 Task: Search one way flight ticket for 5 adults, 2 children, 1 infant in seat and 2 infants on lap in economy from Punta Gorda: Punta Gorda Airport to Rockford: Chicago Rockford International Airport(was Northwest Chicagoland Regional Airport At Rockford) on 5-1-2023. Choice of flights is Singapure airlines. Number of bags: 2 checked bags. Price is upto 35000. Outbound departure time preference is 16:00.
Action: Mouse moved to (226, 189)
Screenshot: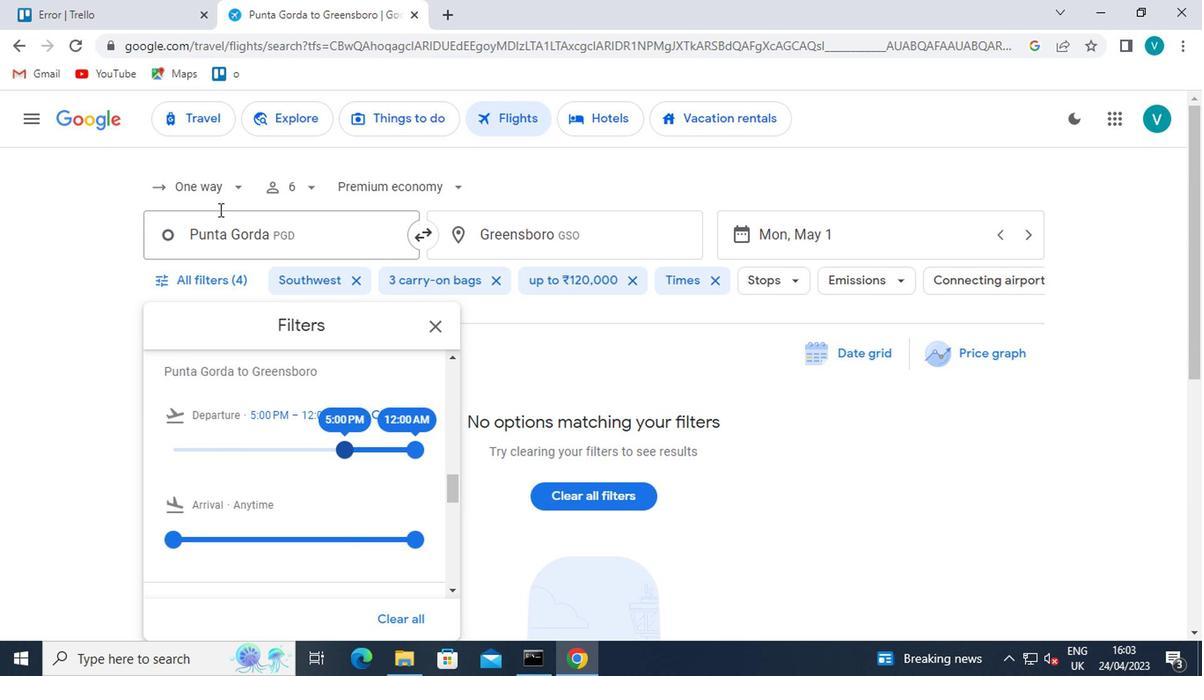 
Action: Mouse pressed left at (226, 189)
Screenshot: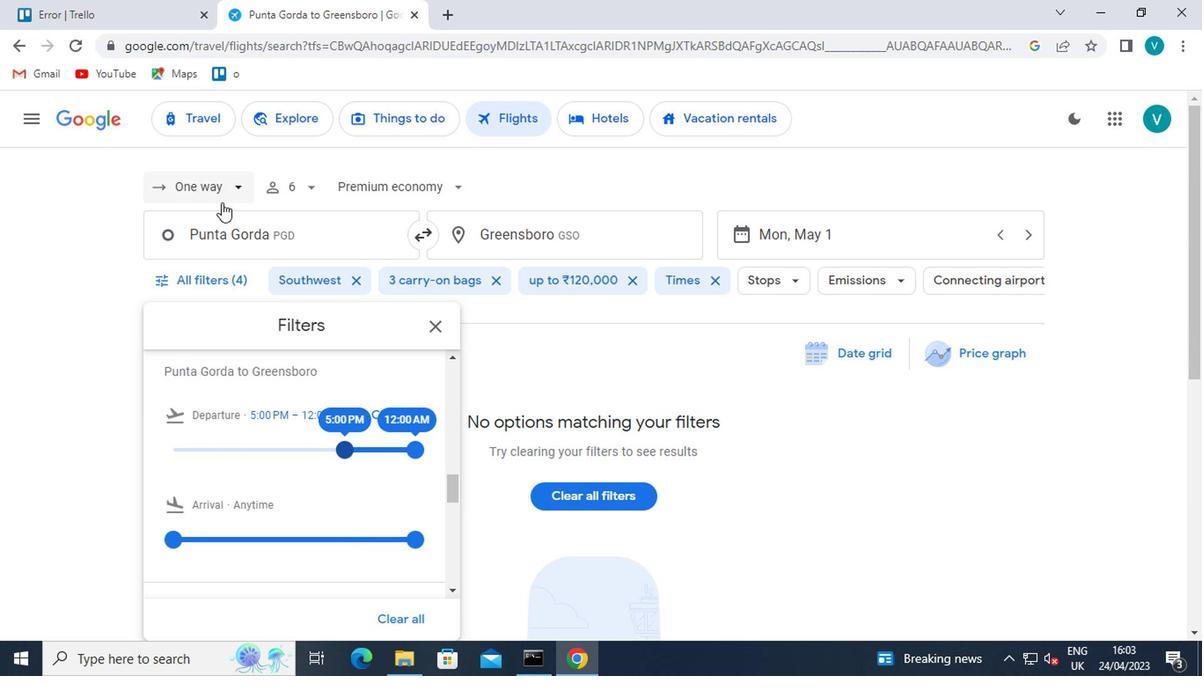 
Action: Mouse moved to (237, 279)
Screenshot: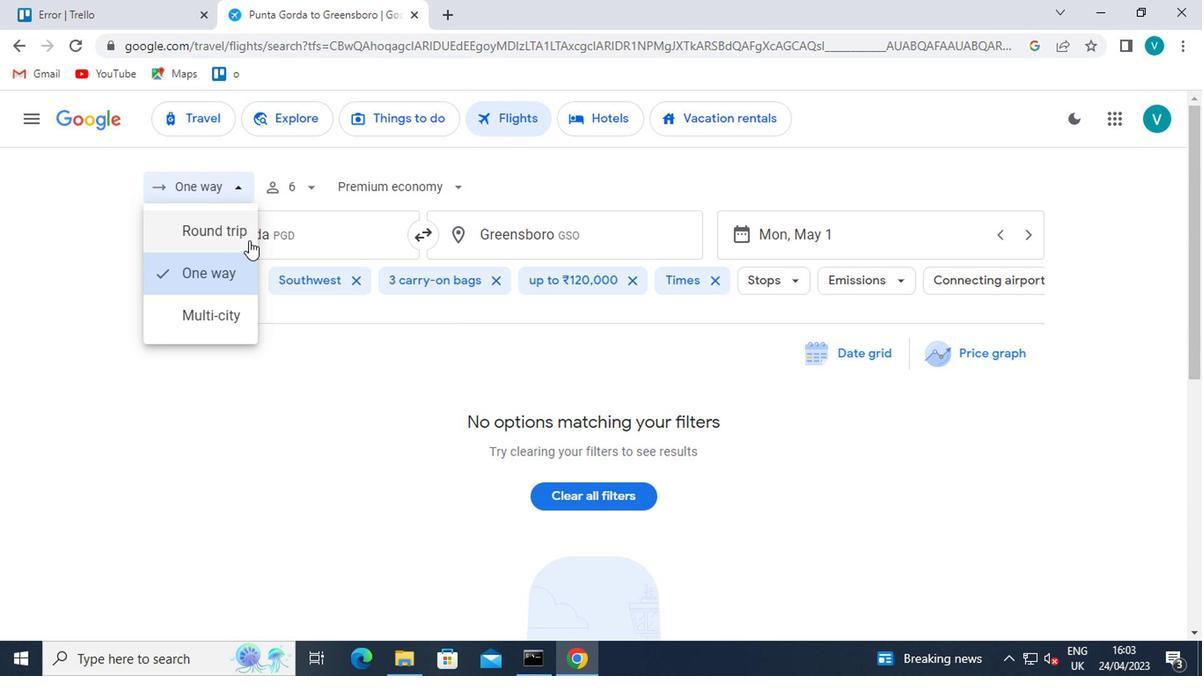 
Action: Mouse pressed left at (237, 279)
Screenshot: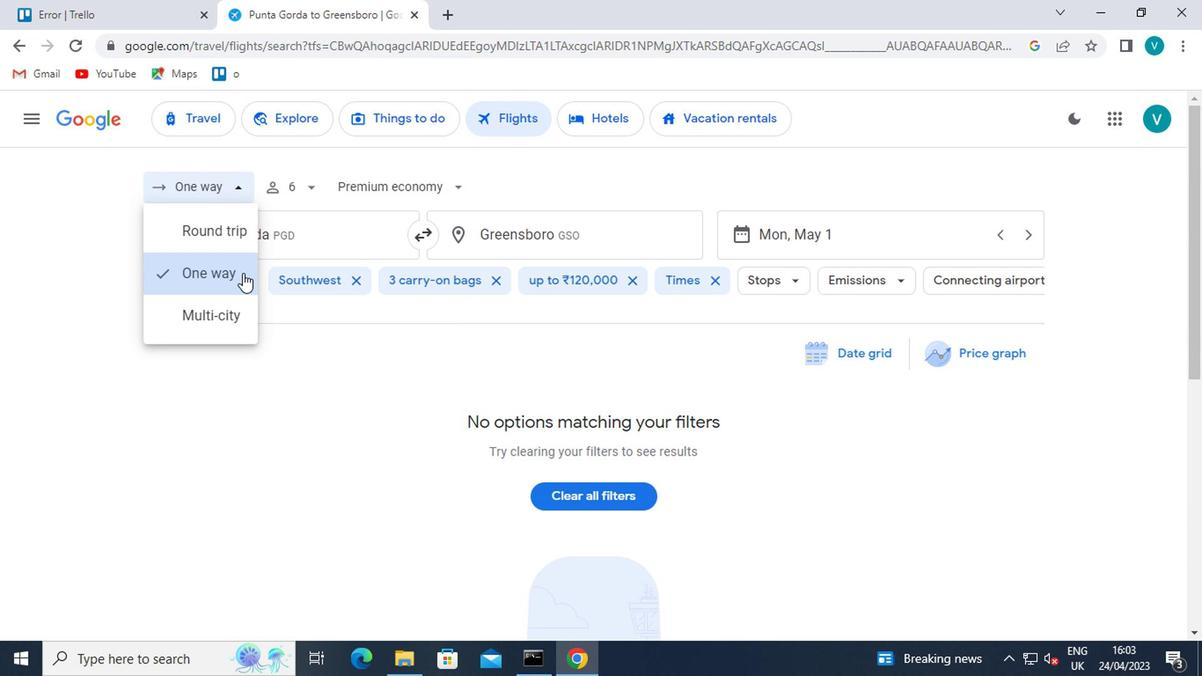 
Action: Mouse moved to (294, 181)
Screenshot: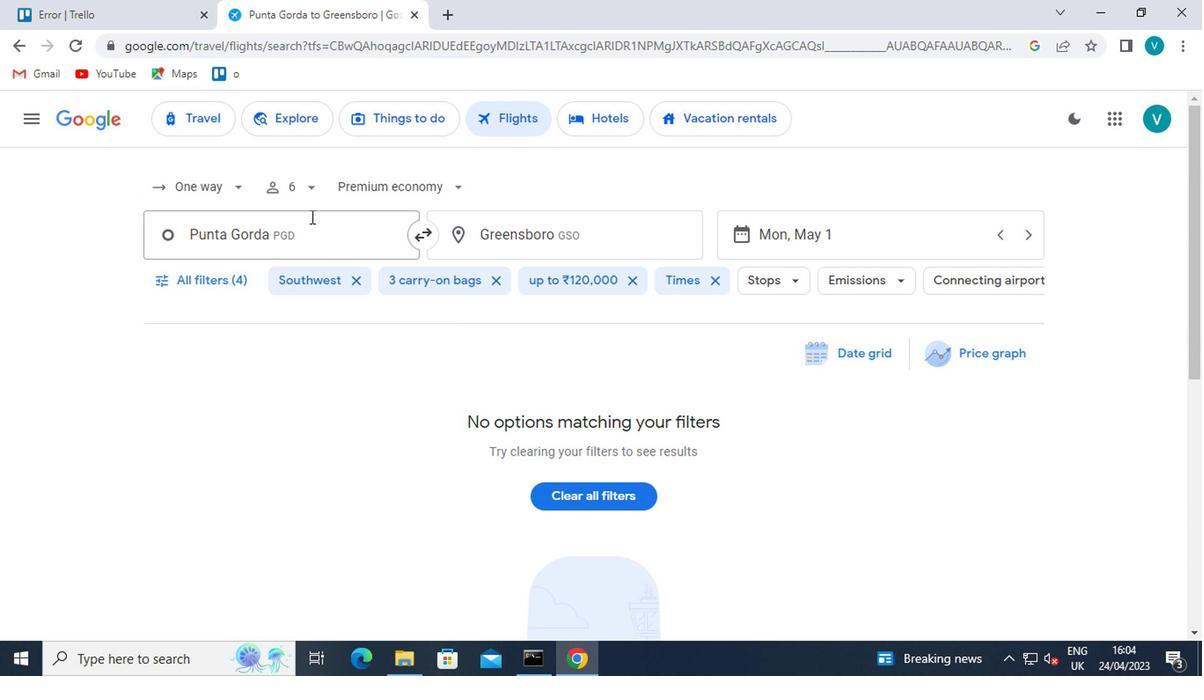
Action: Mouse pressed left at (294, 181)
Screenshot: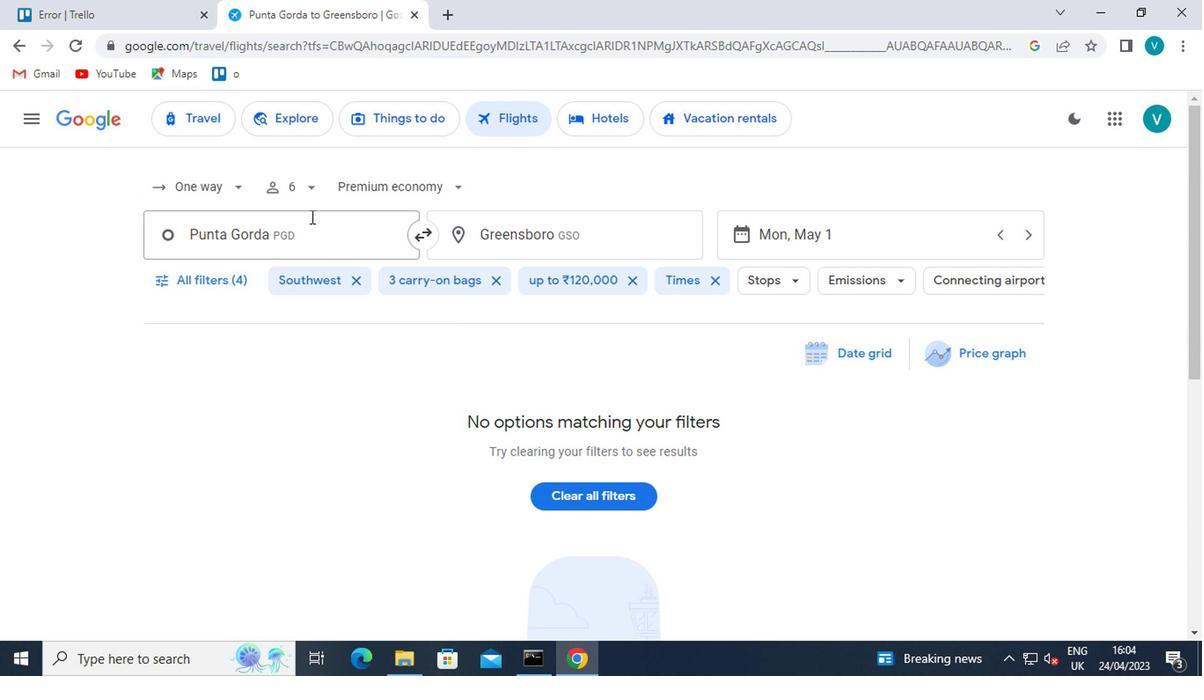 
Action: Mouse moved to (433, 229)
Screenshot: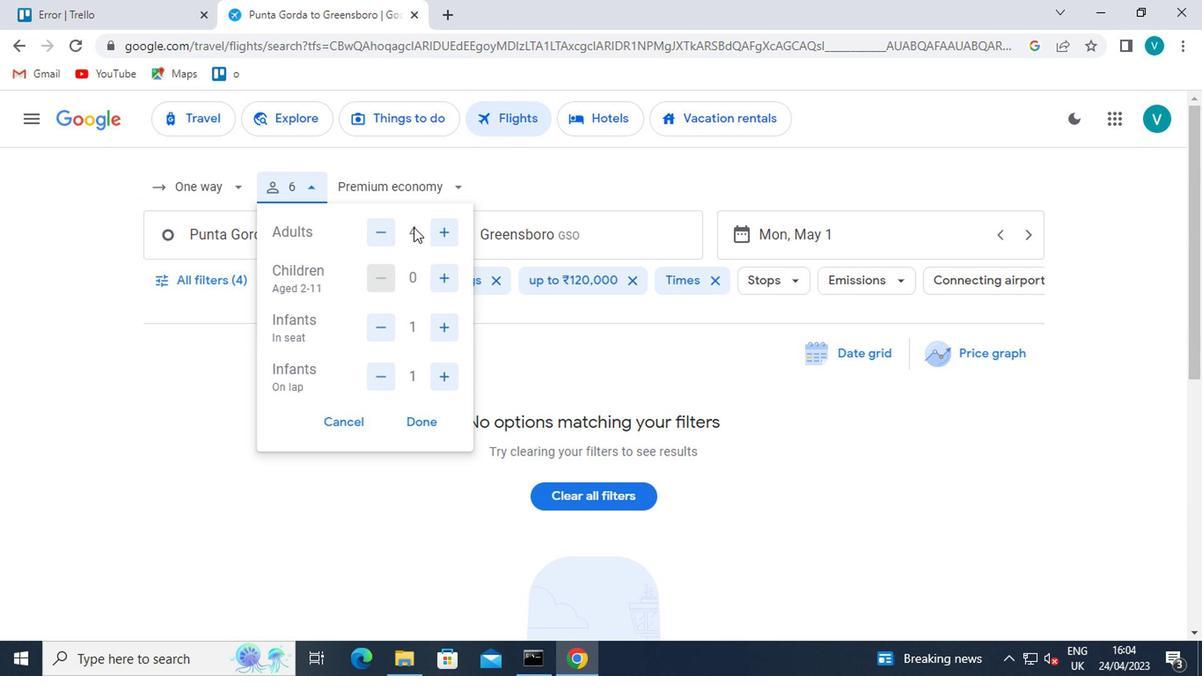 
Action: Mouse pressed left at (433, 229)
Screenshot: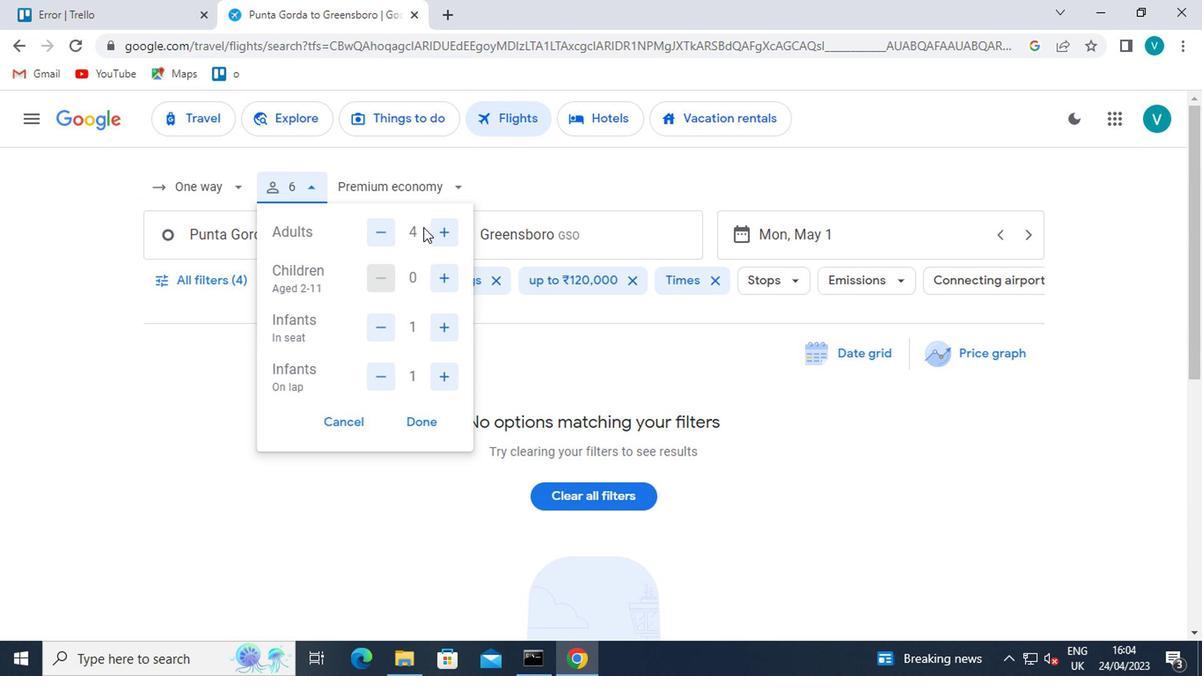 
Action: Mouse moved to (436, 276)
Screenshot: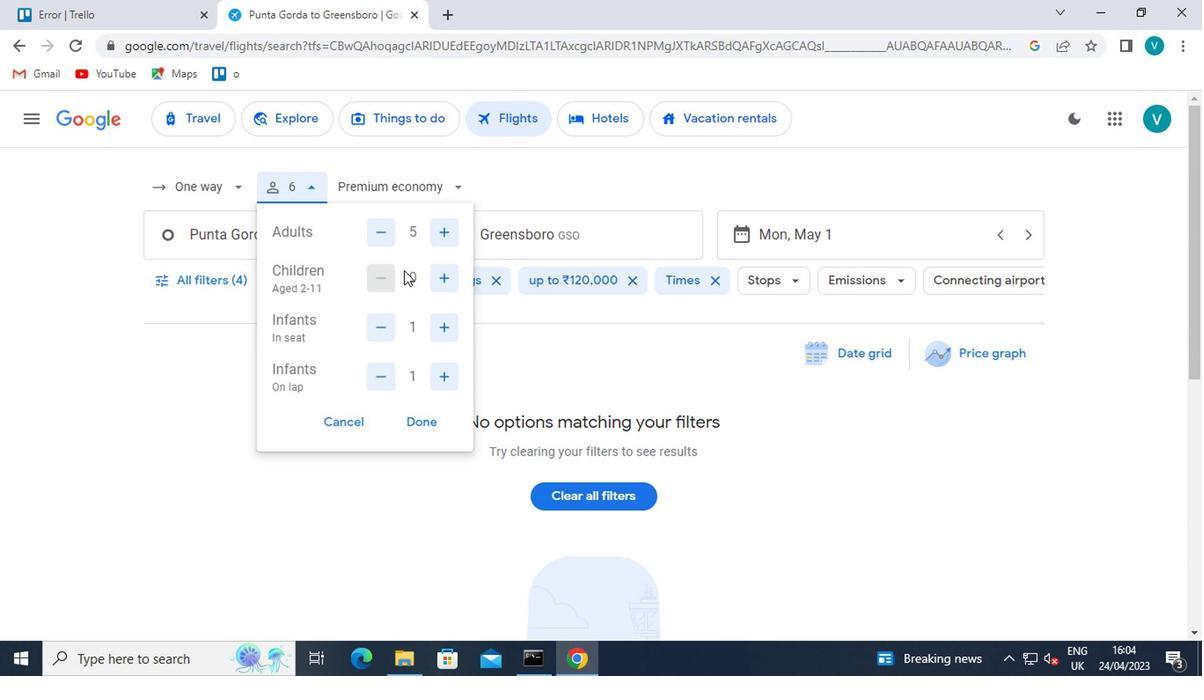 
Action: Mouse pressed left at (436, 276)
Screenshot: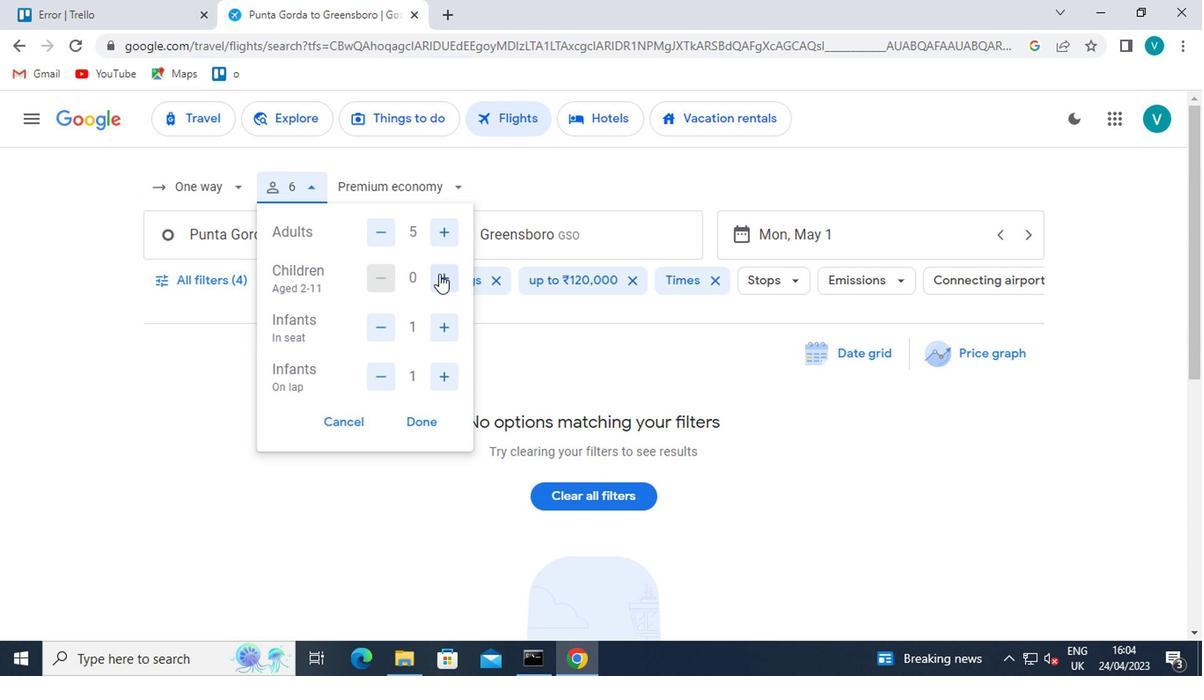 
Action: Mouse moved to (437, 276)
Screenshot: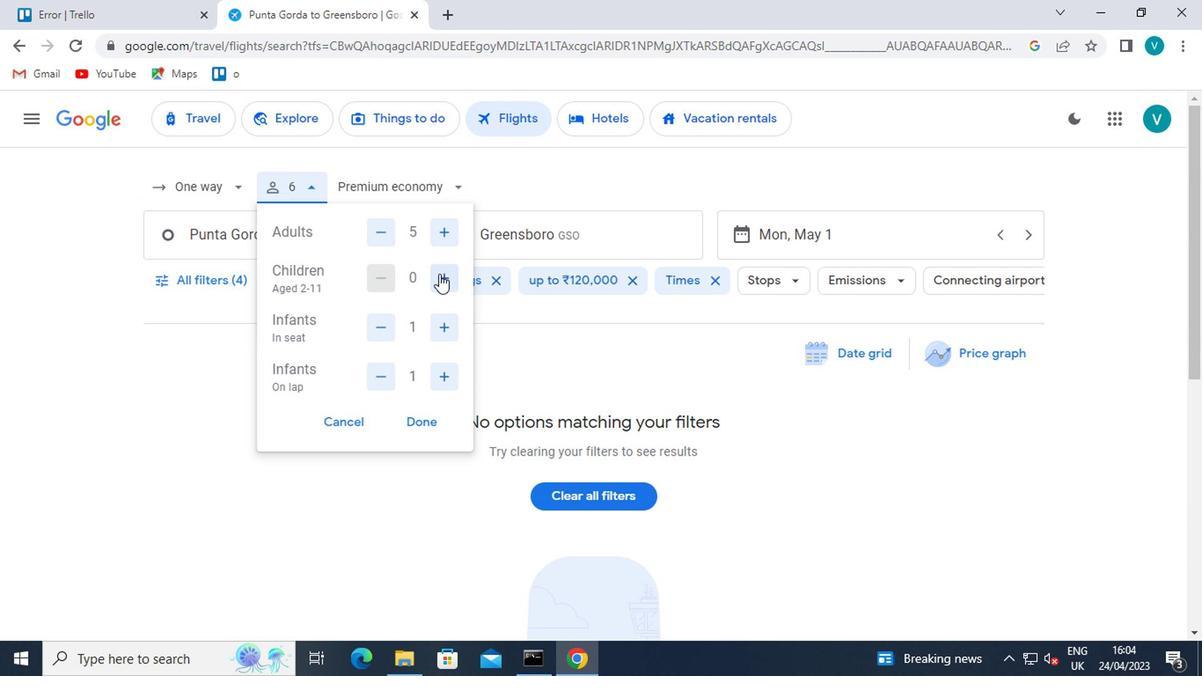 
Action: Mouse pressed left at (437, 276)
Screenshot: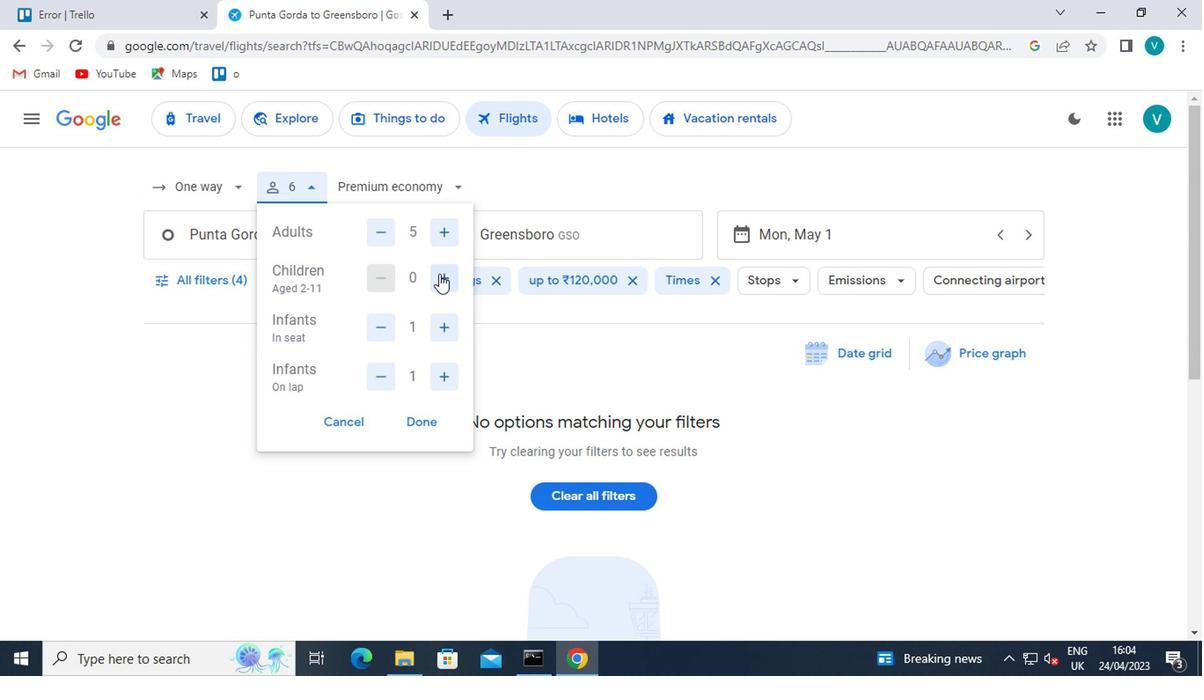 
Action: Mouse moved to (452, 379)
Screenshot: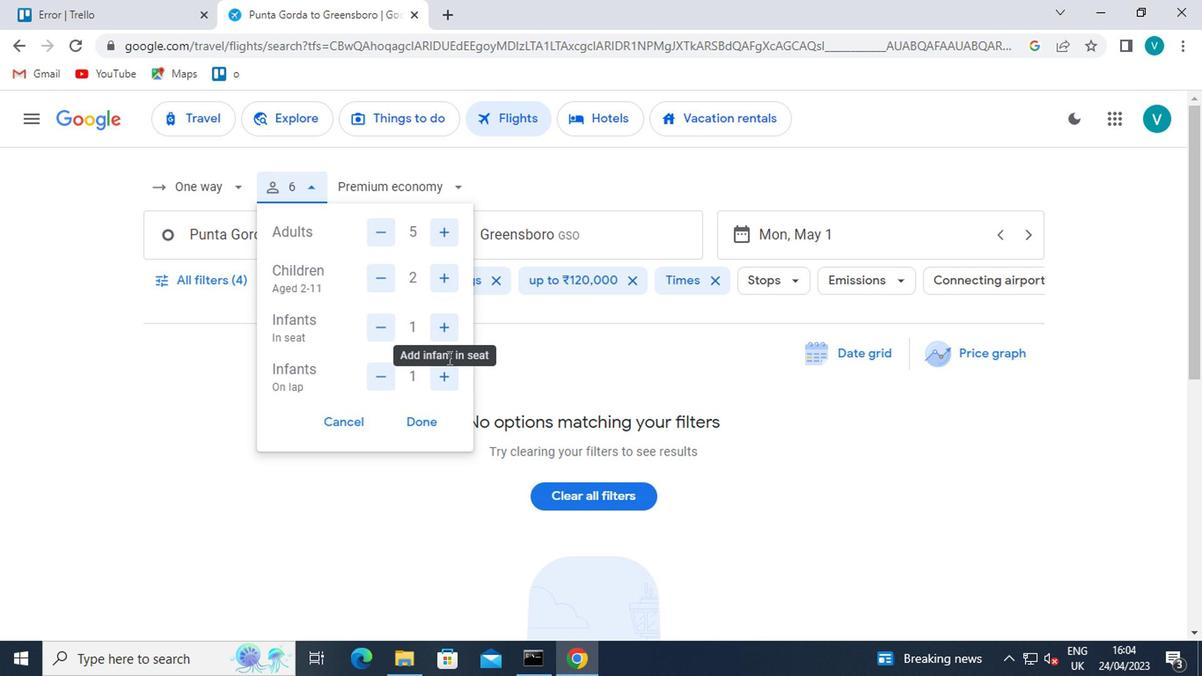 
Action: Mouse pressed left at (452, 379)
Screenshot: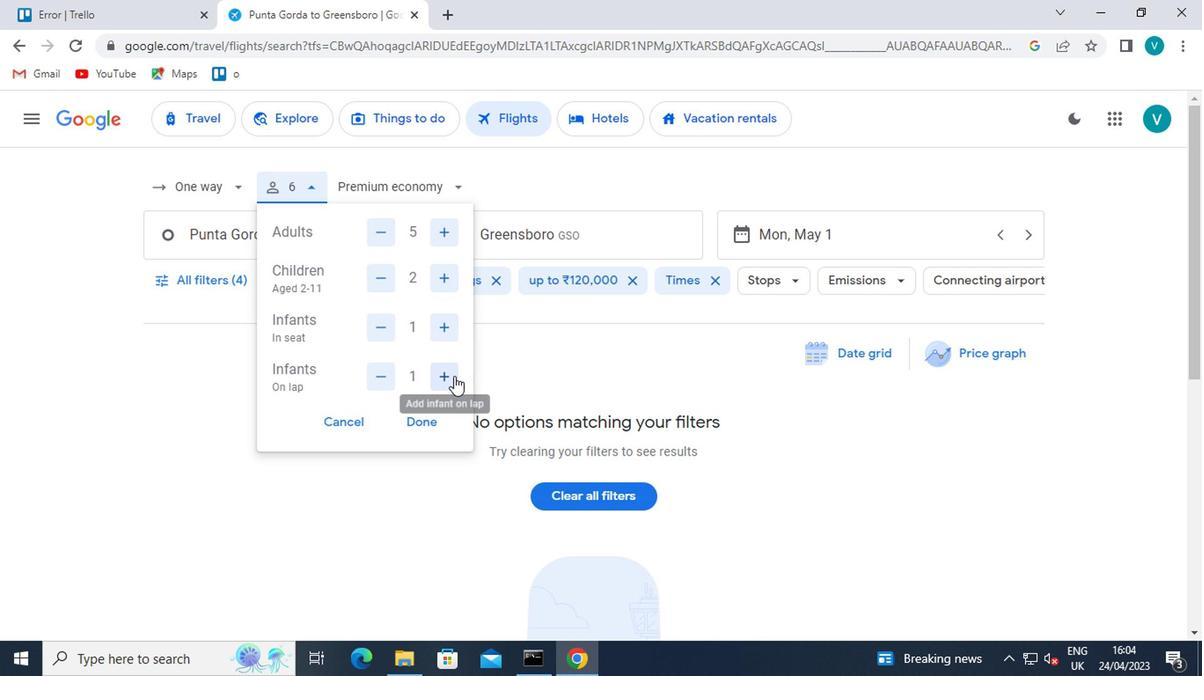 
Action: Mouse moved to (427, 186)
Screenshot: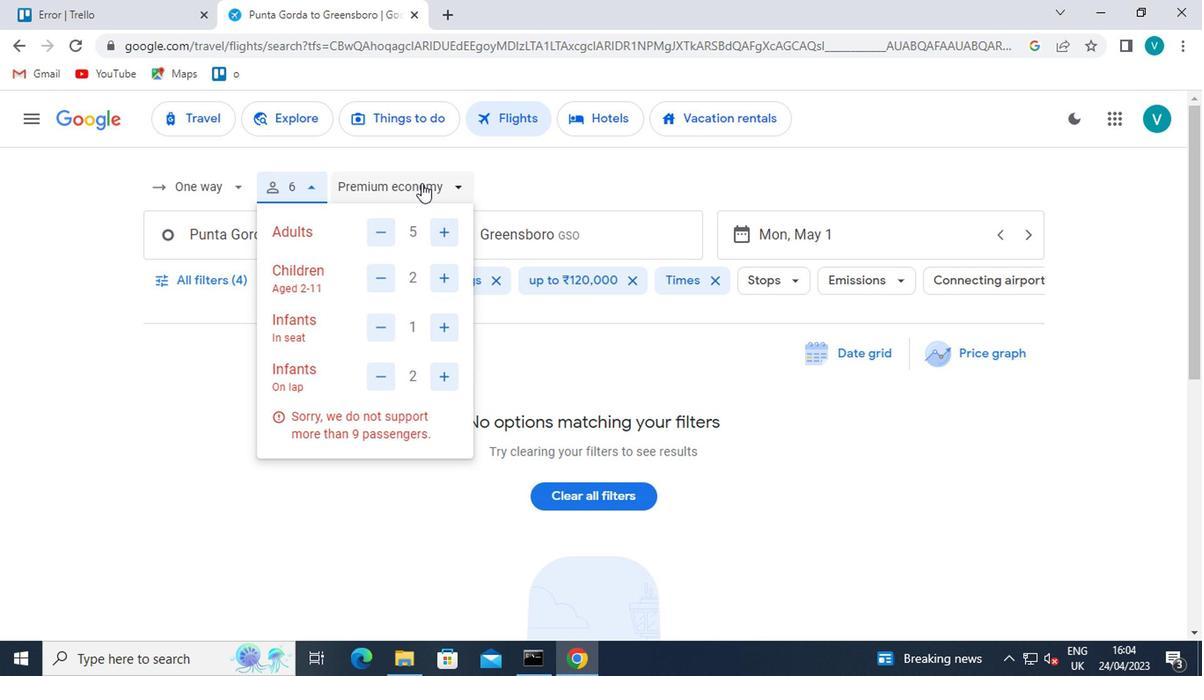
Action: Mouse pressed left at (427, 186)
Screenshot: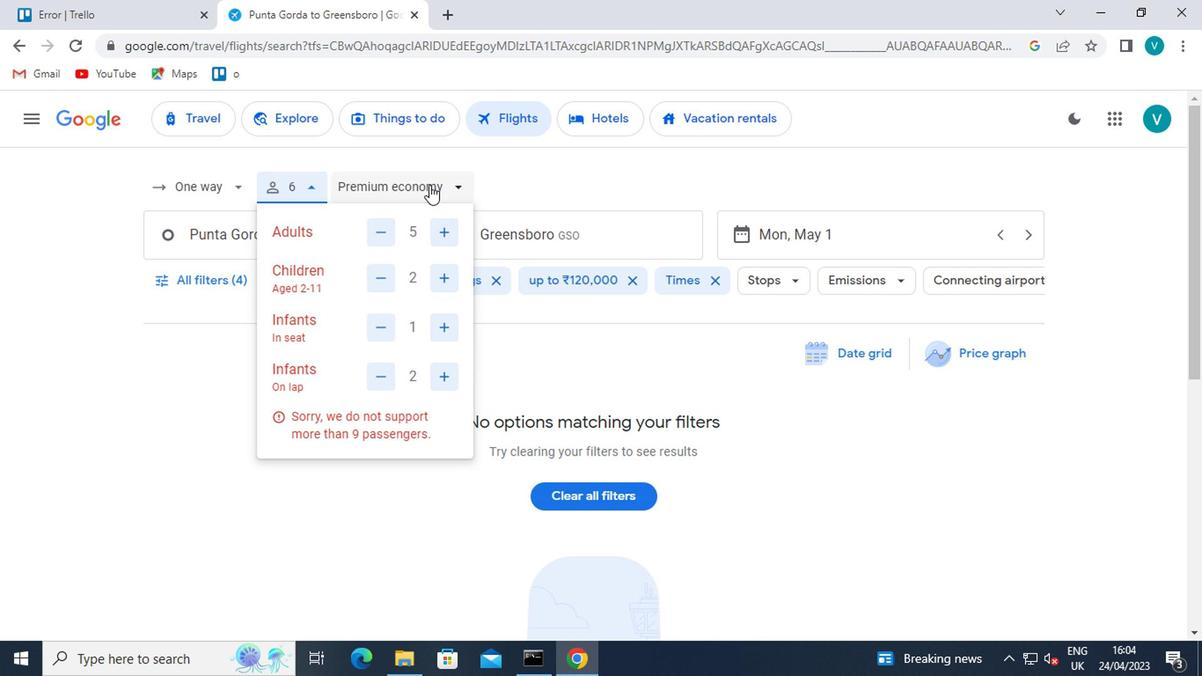 
Action: Mouse moved to (428, 231)
Screenshot: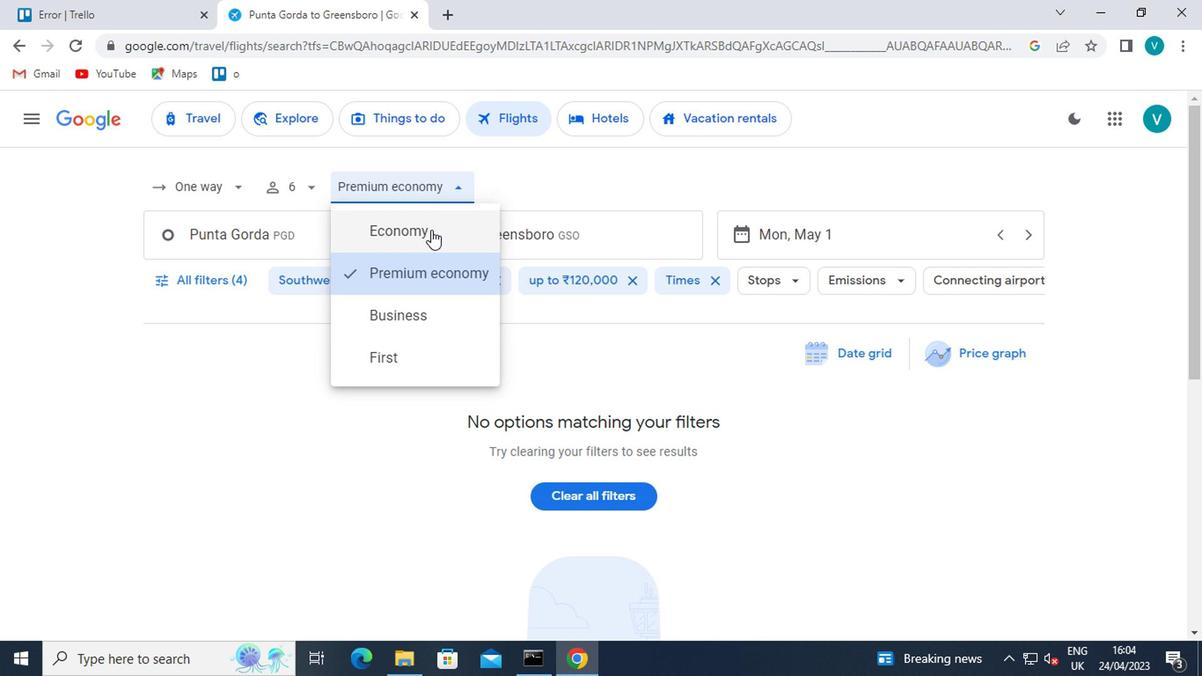 
Action: Mouse pressed left at (428, 231)
Screenshot: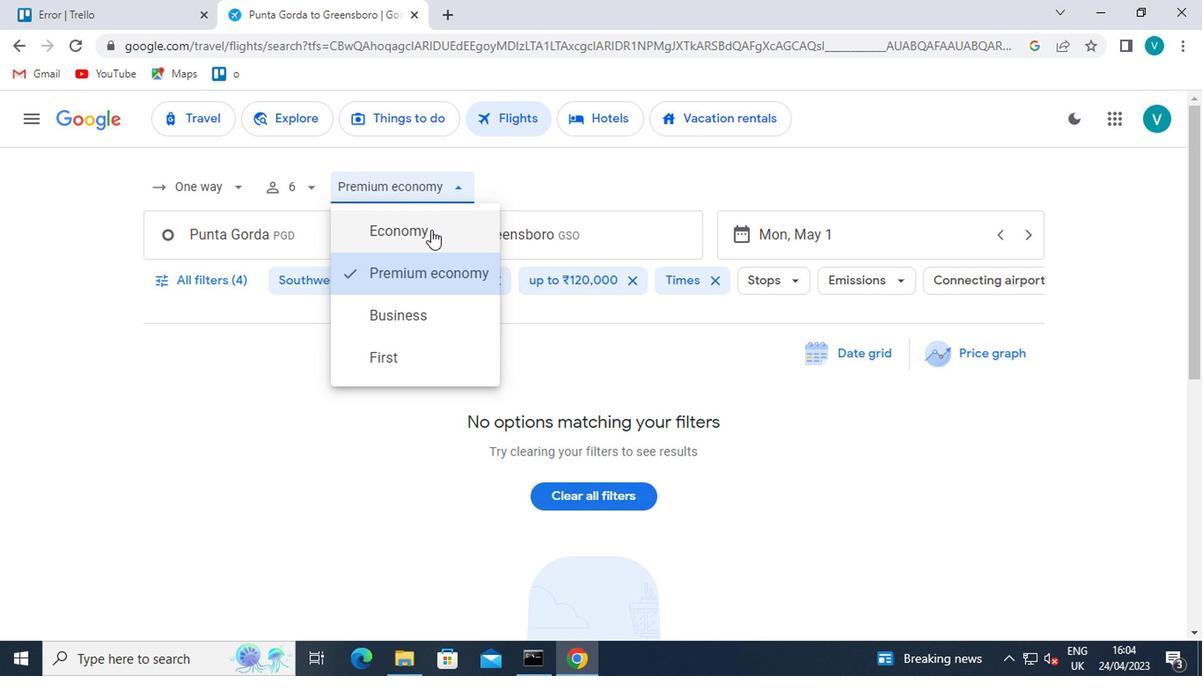
Action: Mouse moved to (328, 249)
Screenshot: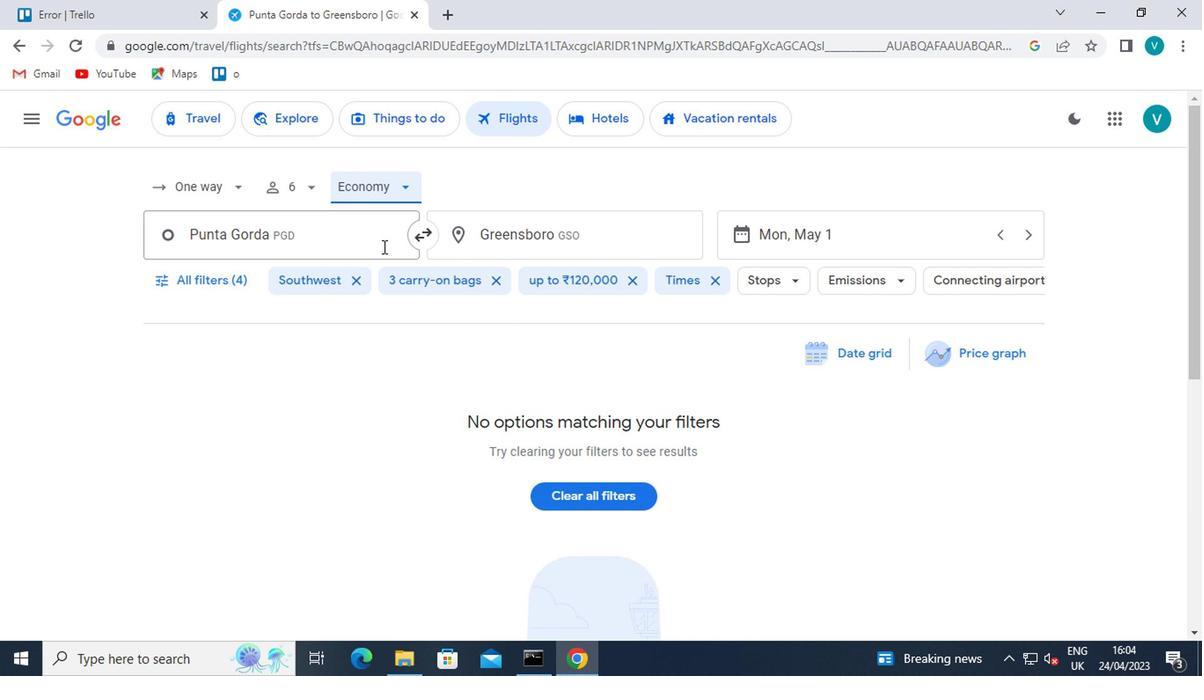 
Action: Mouse pressed left at (328, 249)
Screenshot: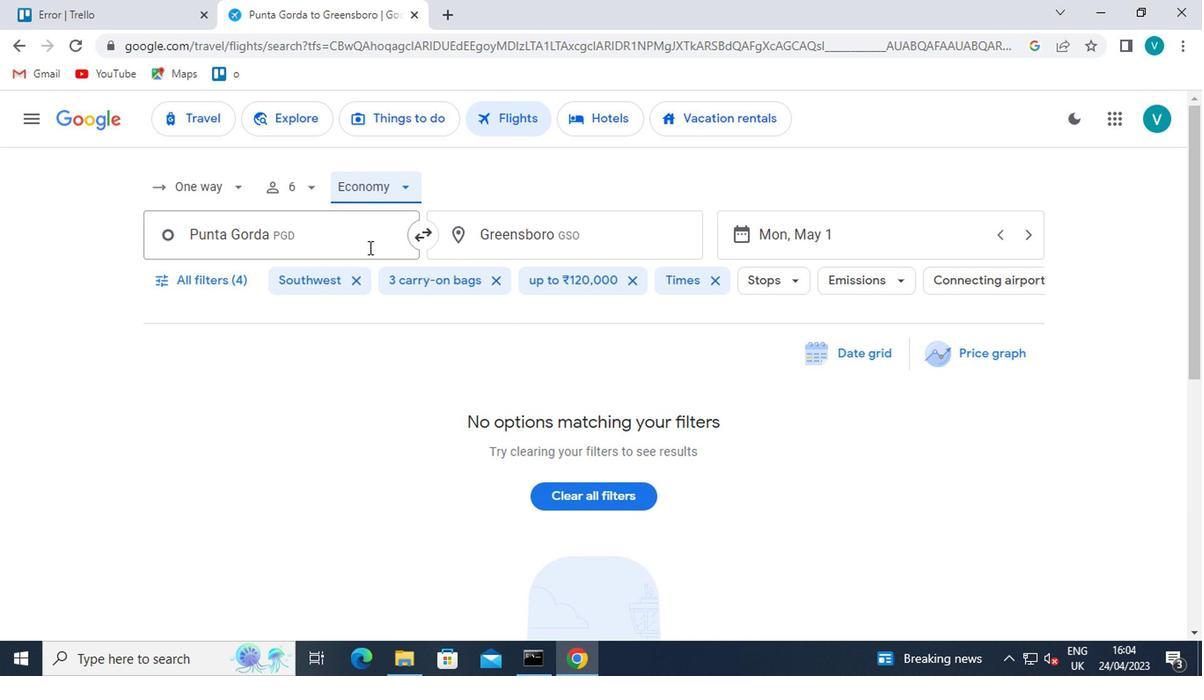 
Action: Mouse moved to (314, 376)
Screenshot: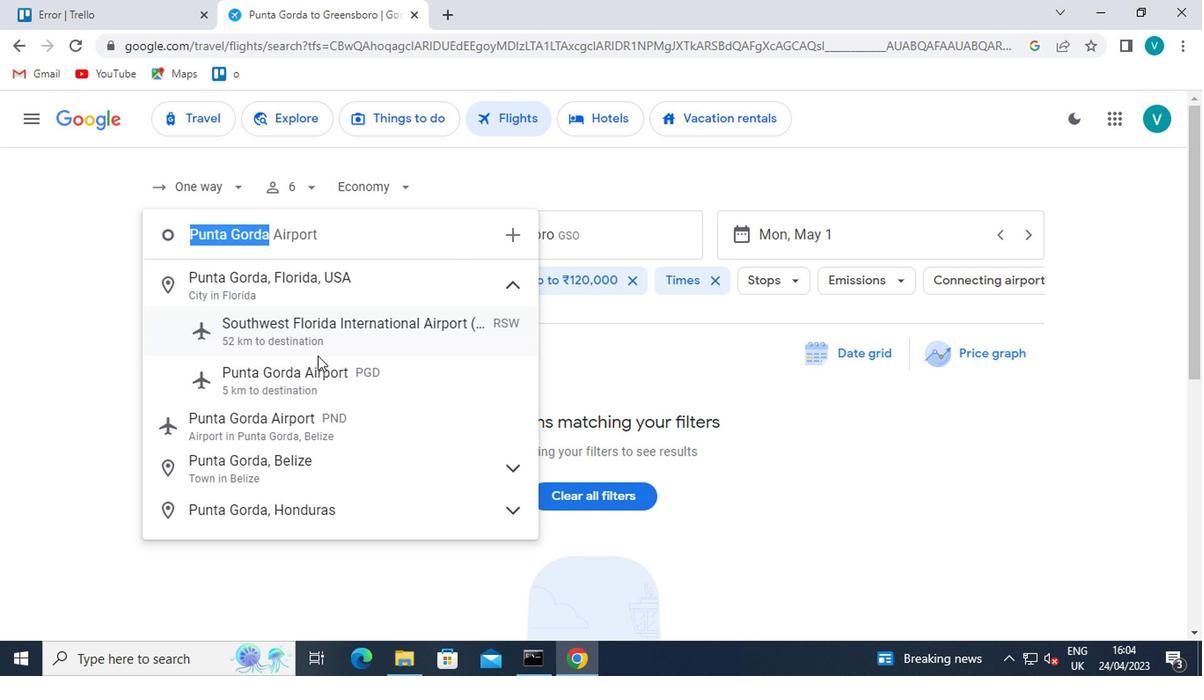 
Action: Mouse pressed left at (314, 376)
Screenshot: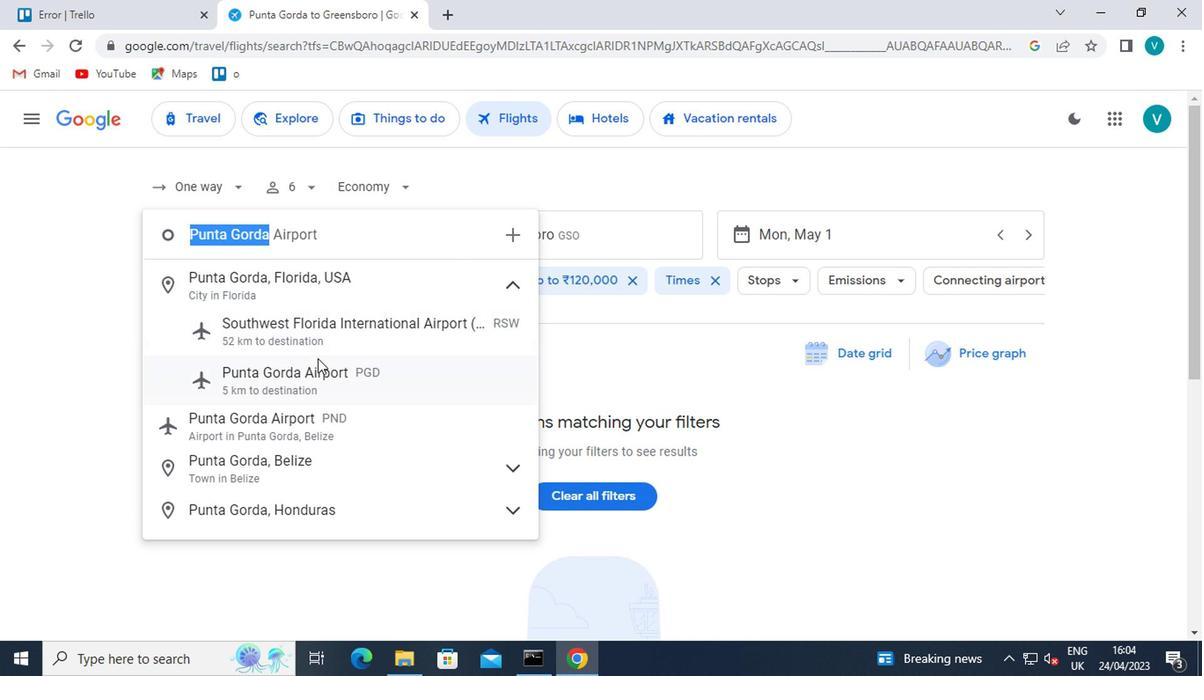 
Action: Mouse moved to (610, 245)
Screenshot: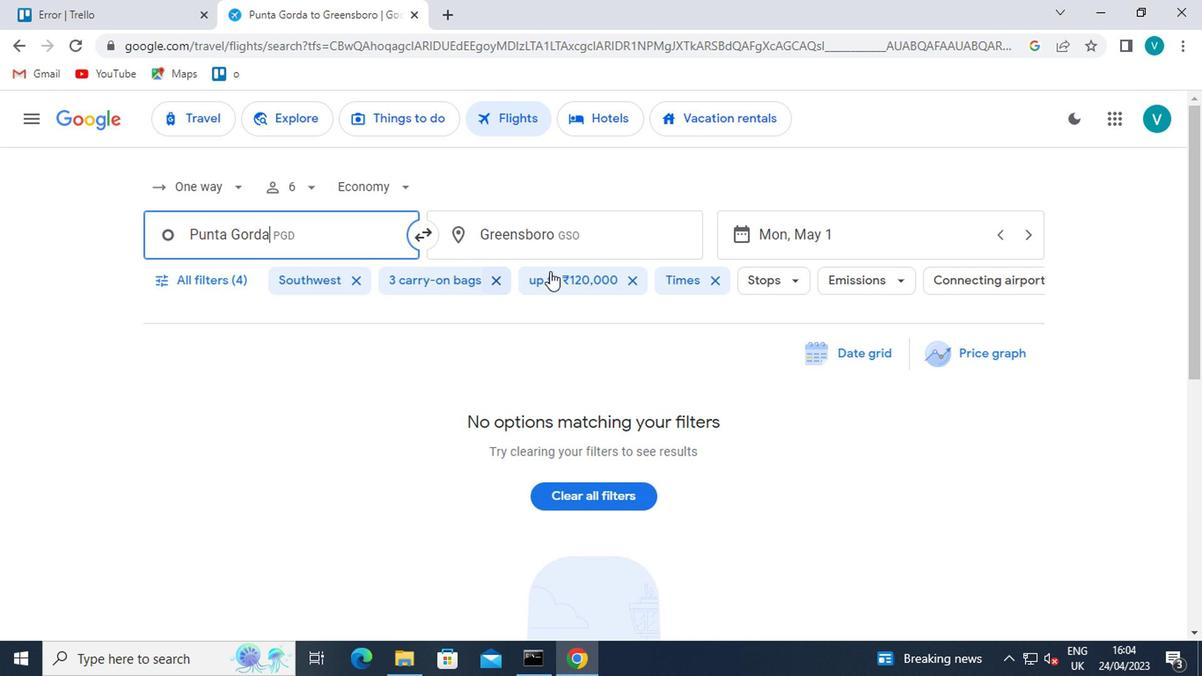 
Action: Mouse pressed left at (610, 245)
Screenshot: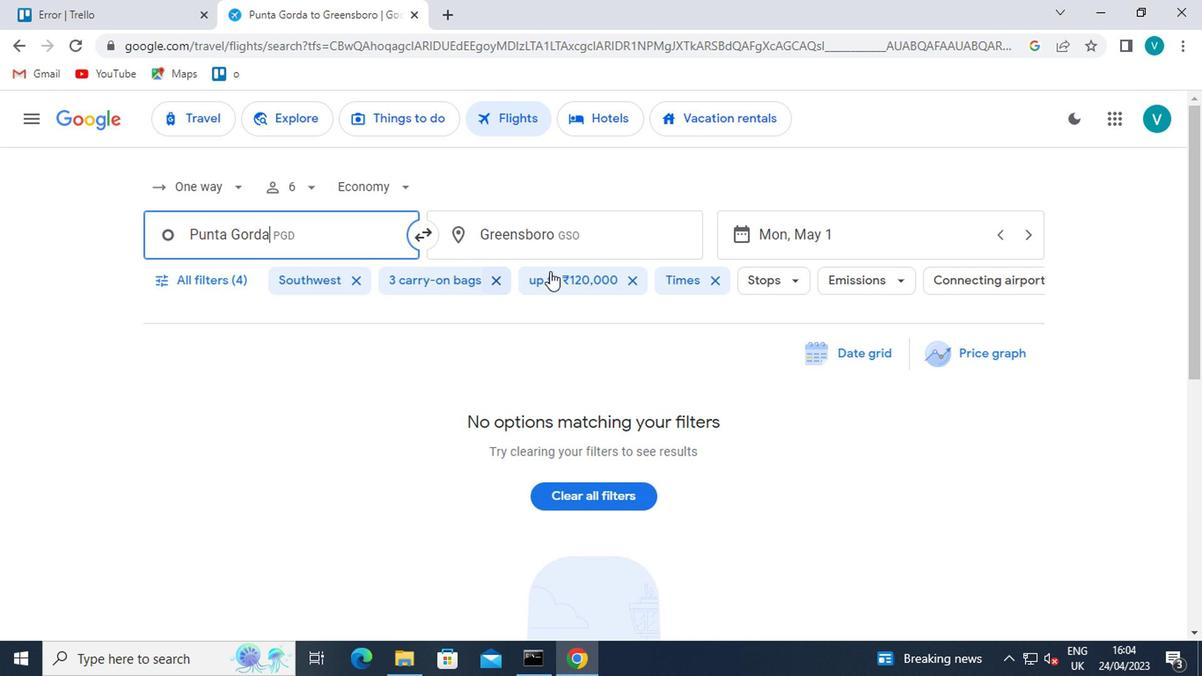 
Action: Mouse moved to (494, 174)
Screenshot: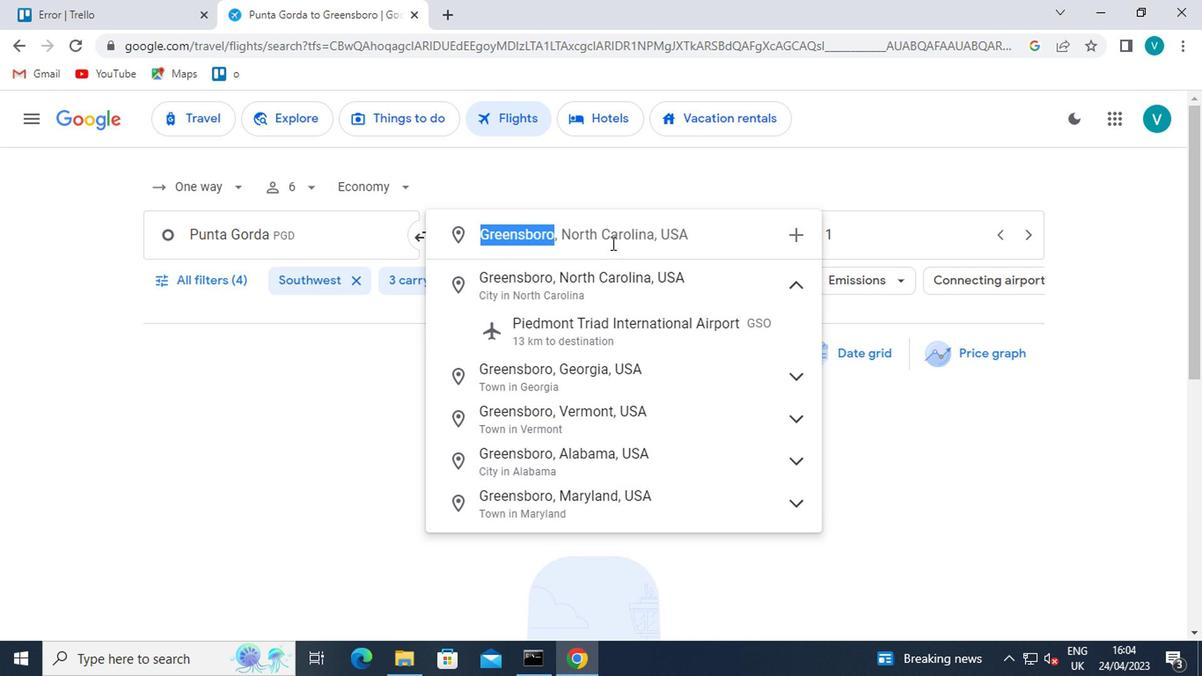 
Action: Key pressed <Key.shift>RO
Screenshot: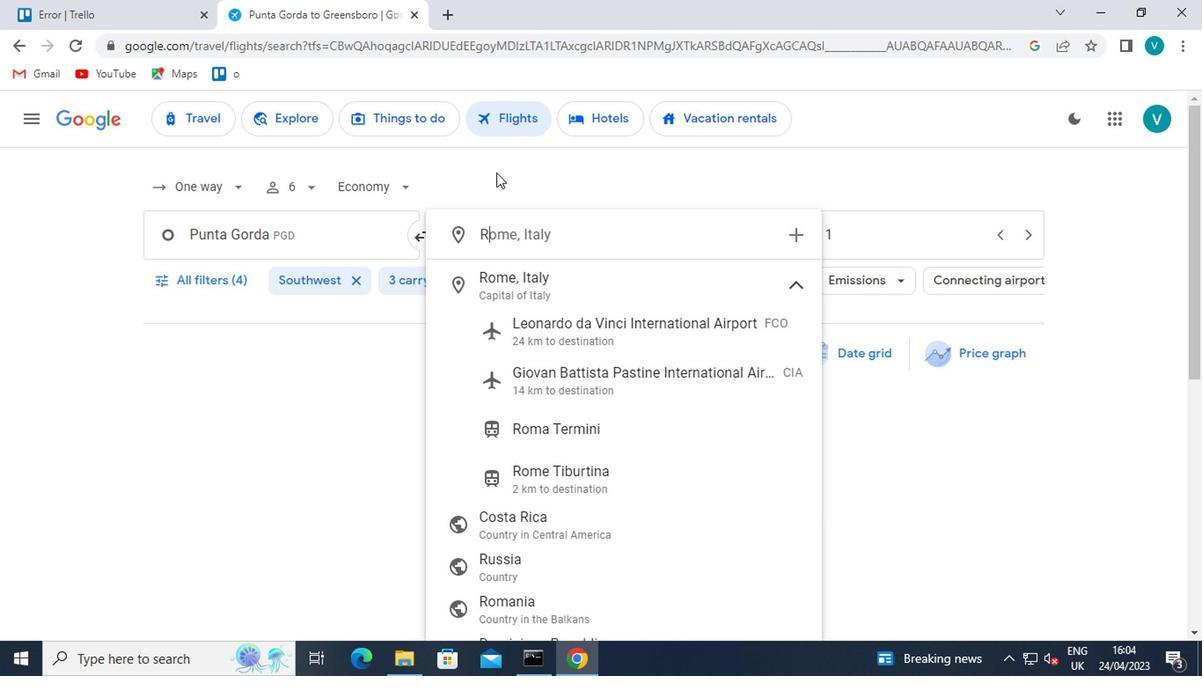
Action: Mouse moved to (493, 174)
Screenshot: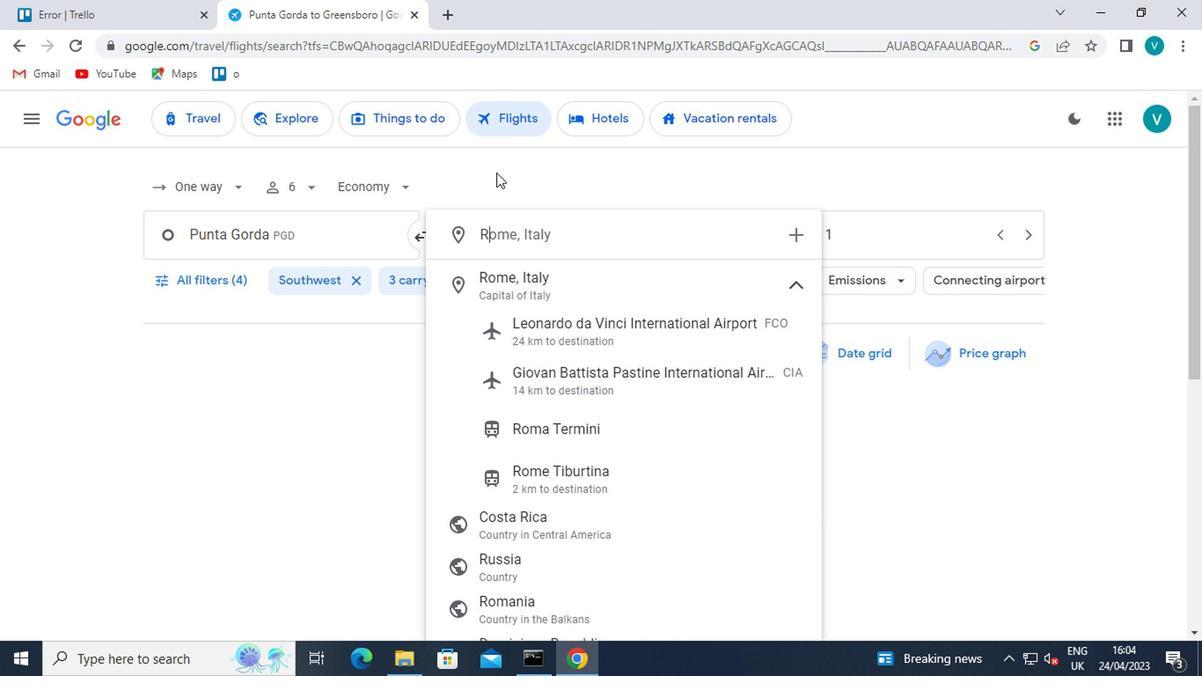 
Action: Key pressed CKF
Screenshot: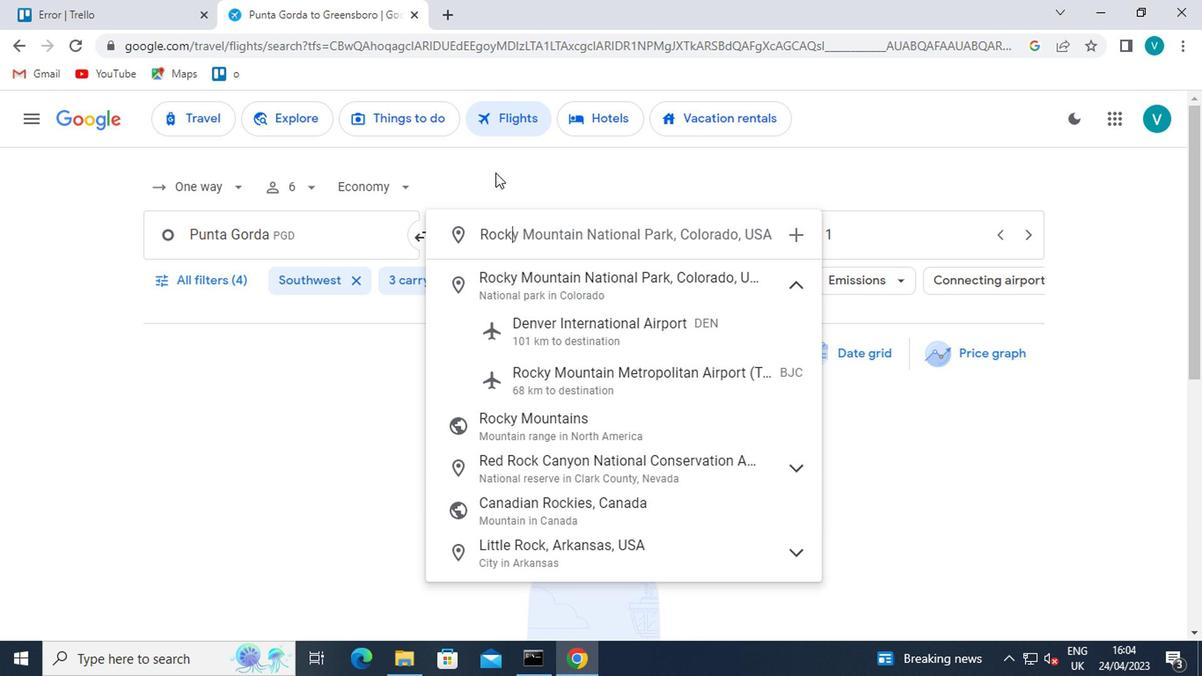 
Action: Mouse moved to (666, 386)
Screenshot: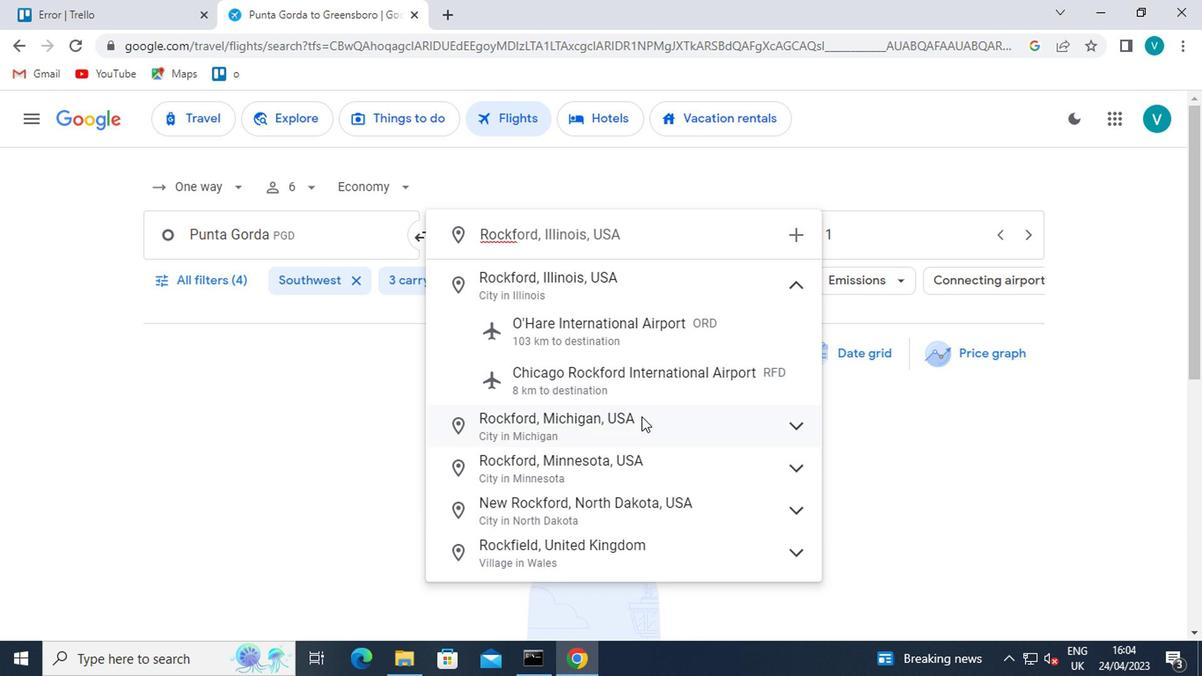 
Action: Mouse pressed left at (666, 386)
Screenshot: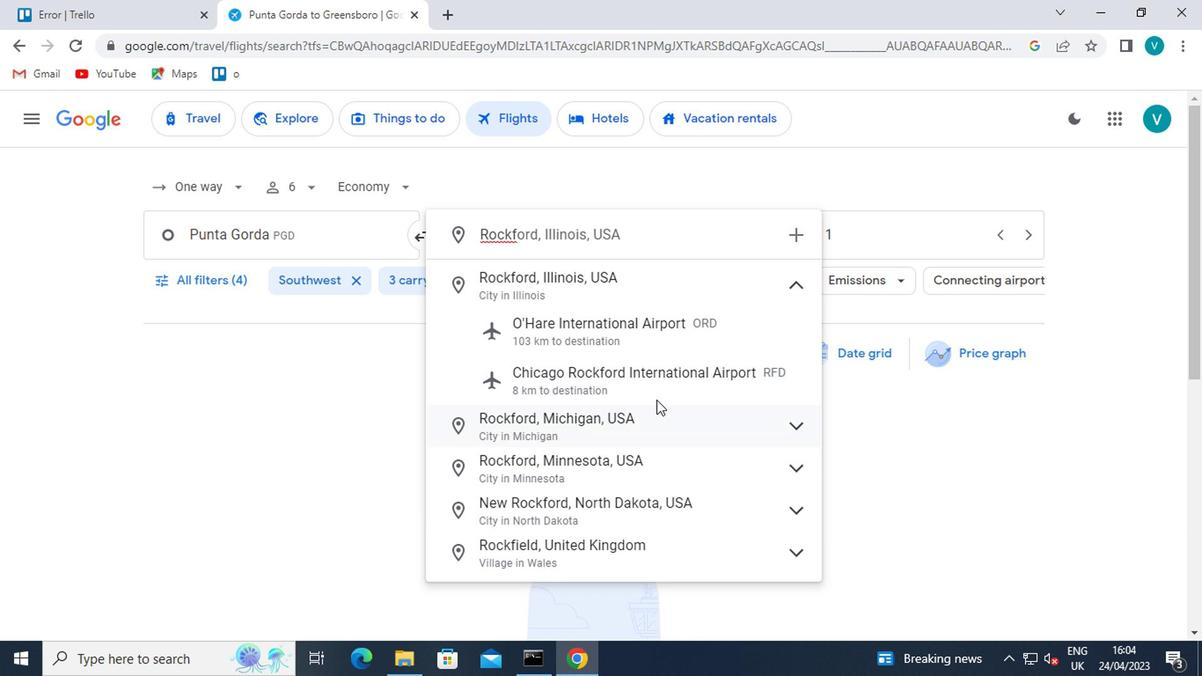 
Action: Mouse moved to (886, 246)
Screenshot: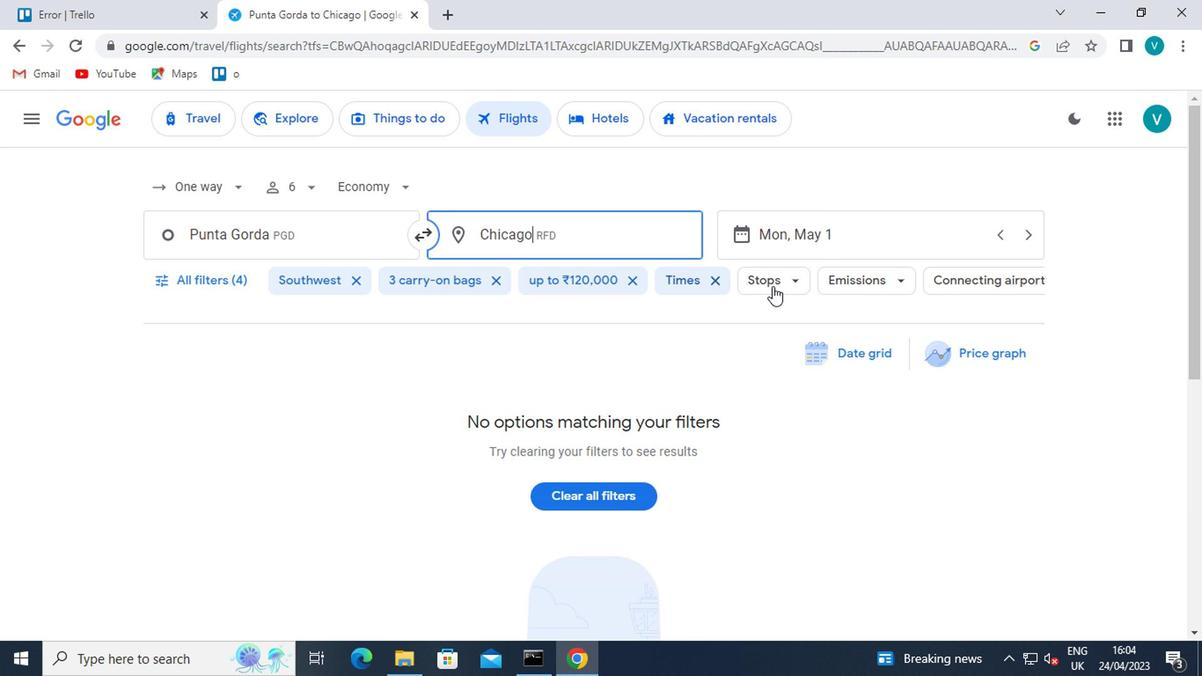 
Action: Mouse pressed left at (886, 246)
Screenshot: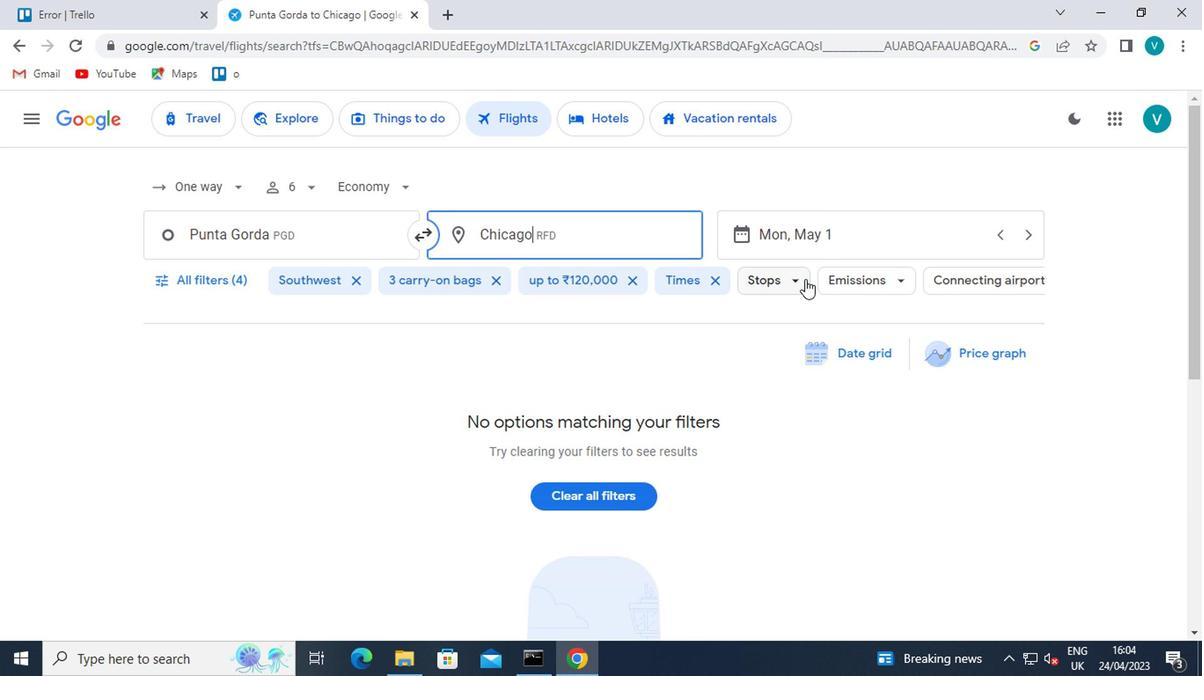 
Action: Mouse moved to (808, 330)
Screenshot: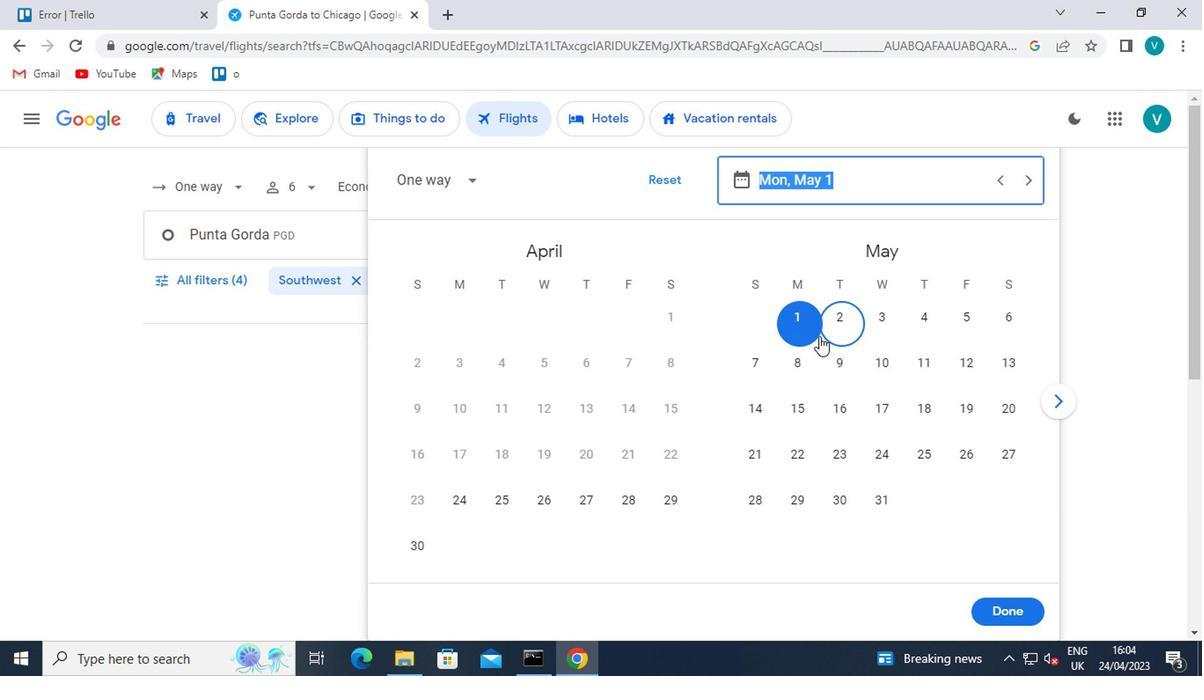 
Action: Mouse pressed left at (808, 330)
Screenshot: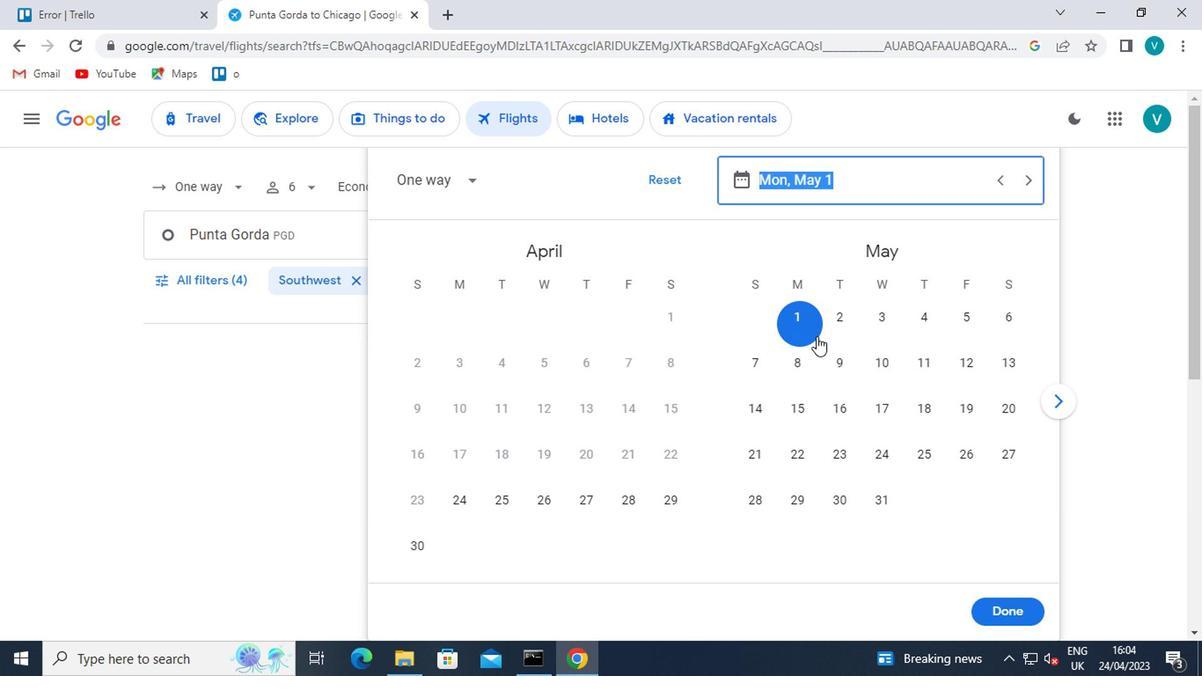 
Action: Mouse moved to (1000, 613)
Screenshot: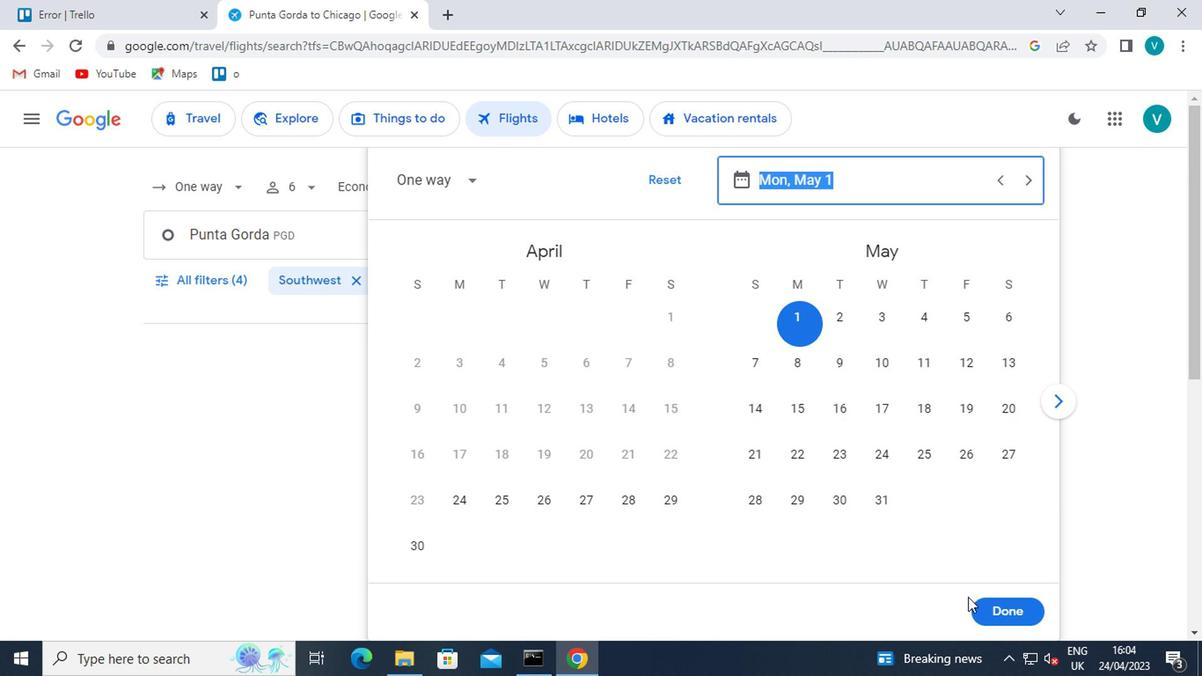 
Action: Mouse pressed left at (1000, 613)
Screenshot: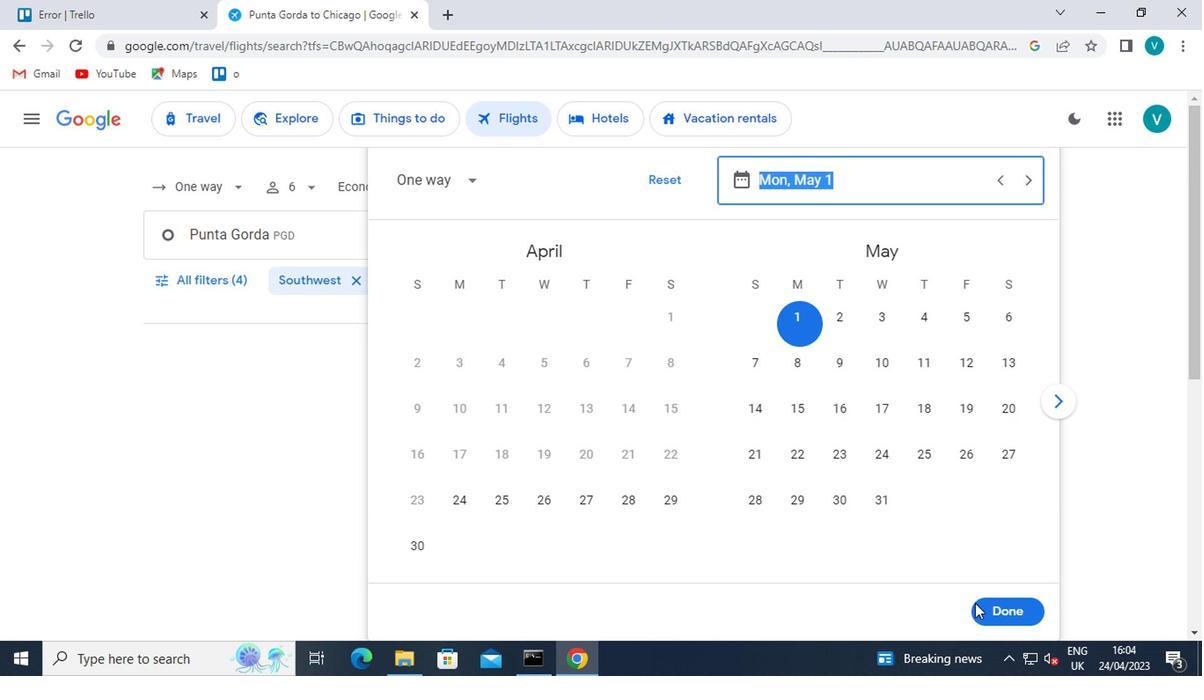 
Action: Mouse moved to (189, 278)
Screenshot: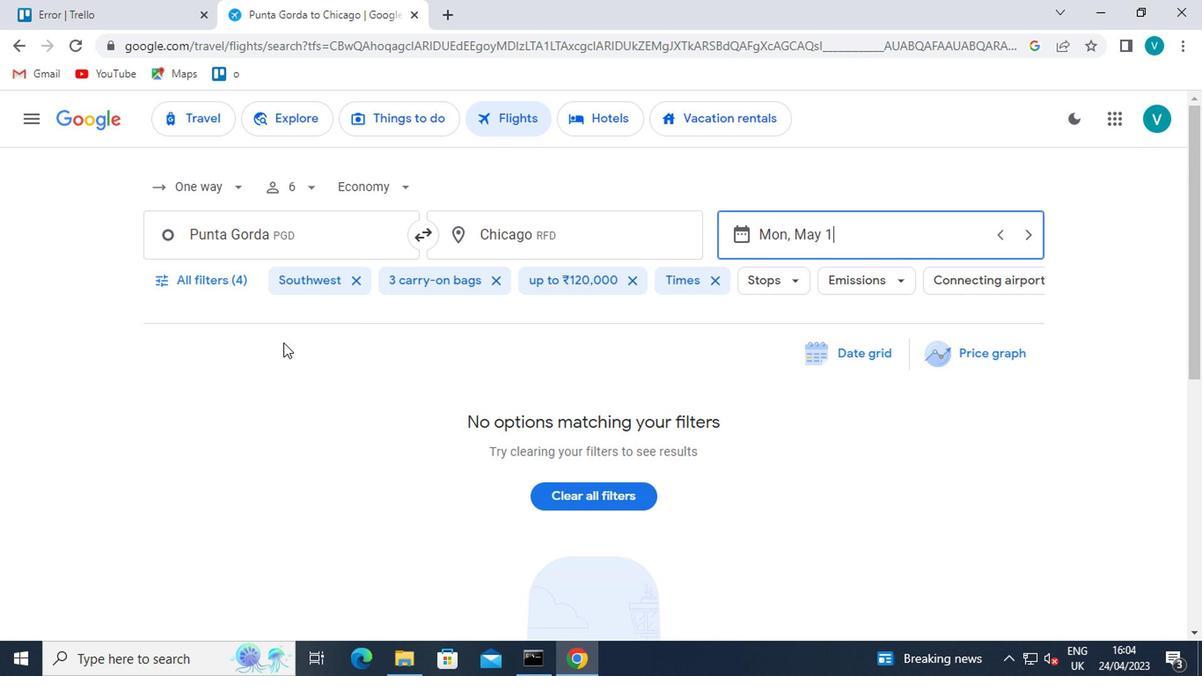 
Action: Mouse pressed left at (189, 278)
Screenshot: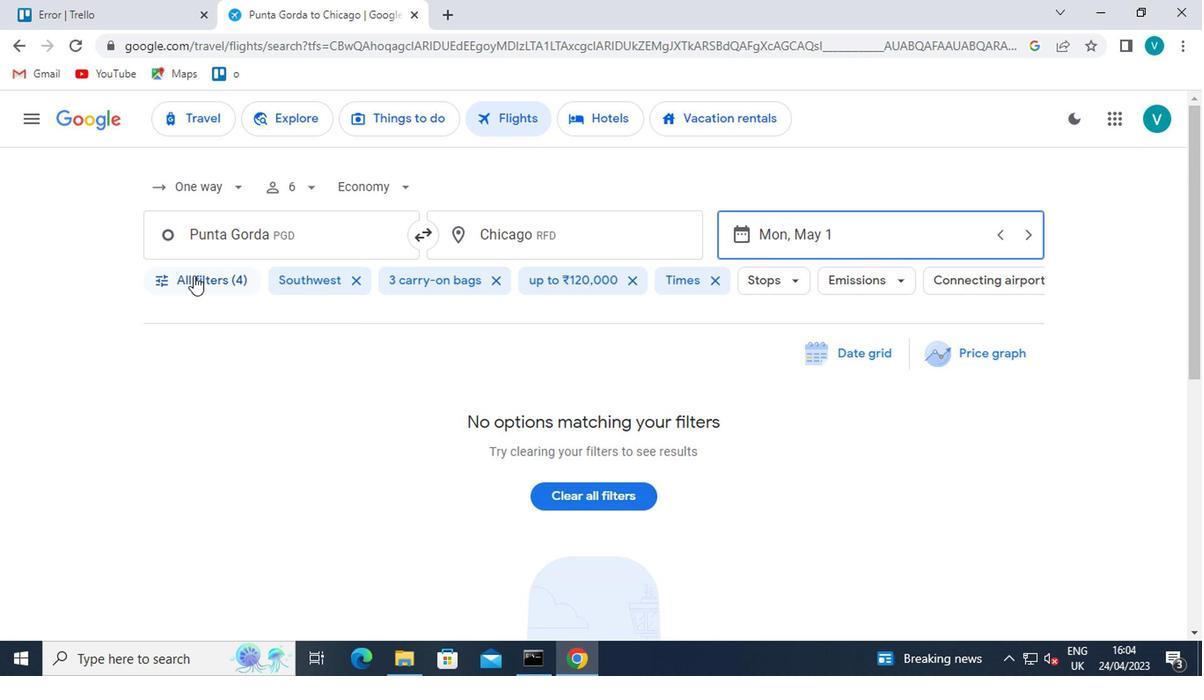 
Action: Mouse moved to (343, 428)
Screenshot: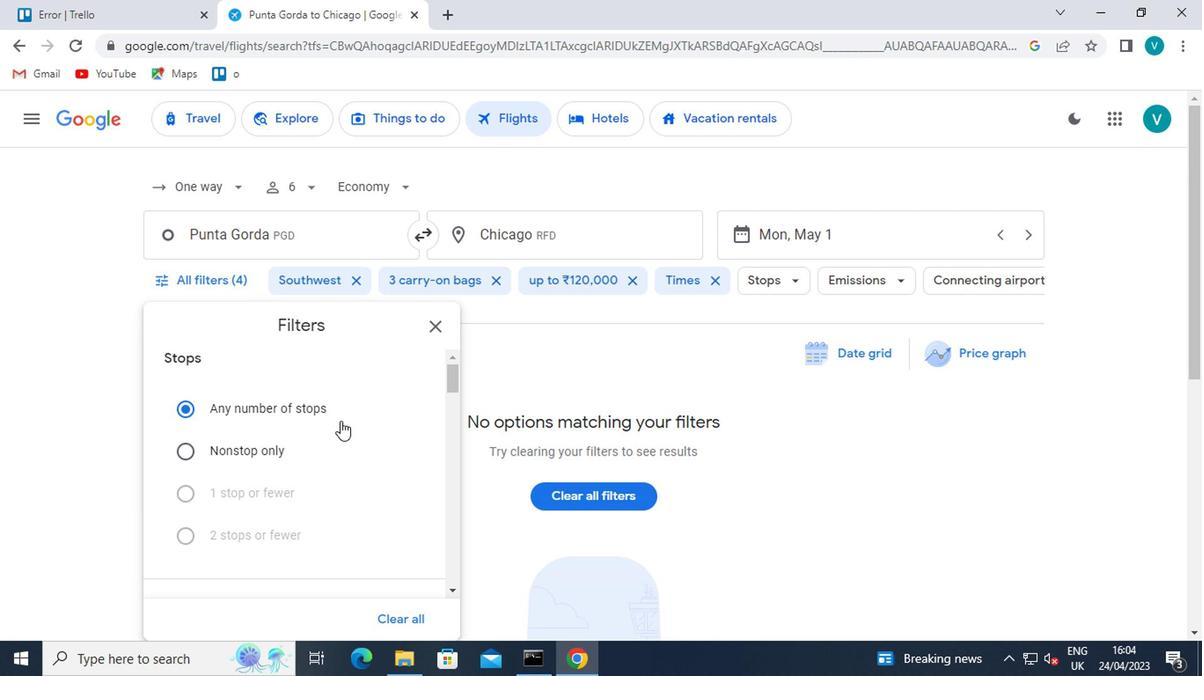 
Action: Mouse scrolled (343, 427) with delta (0, -1)
Screenshot: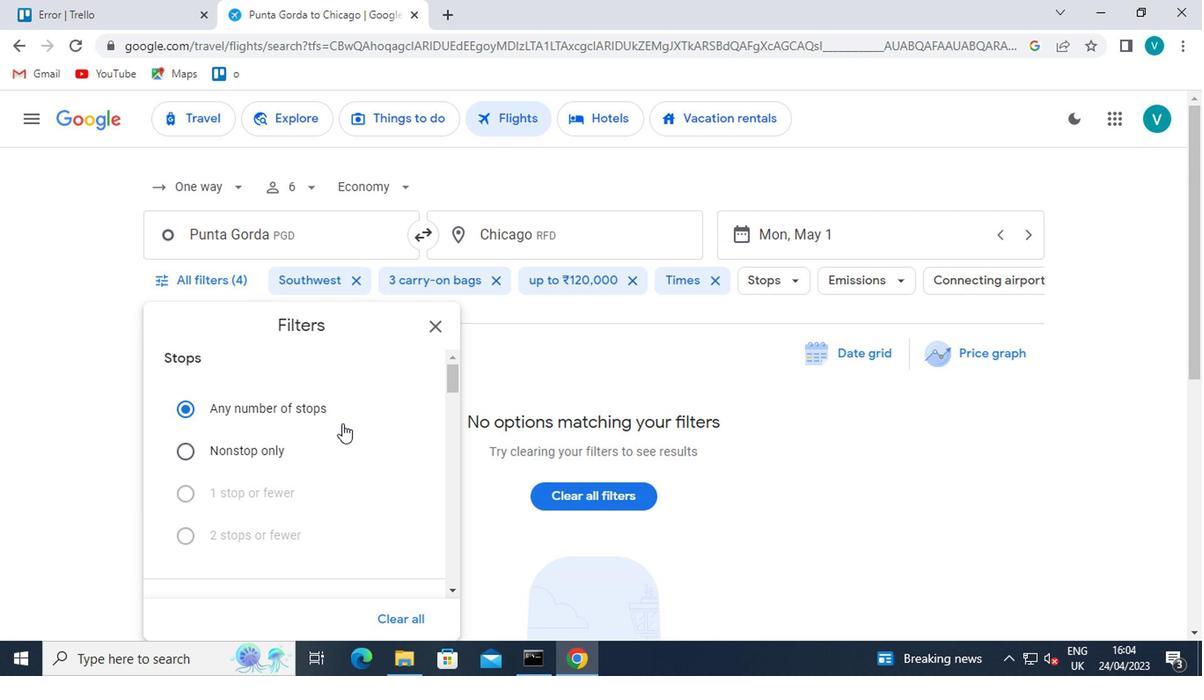 
Action: Mouse scrolled (343, 427) with delta (0, -1)
Screenshot: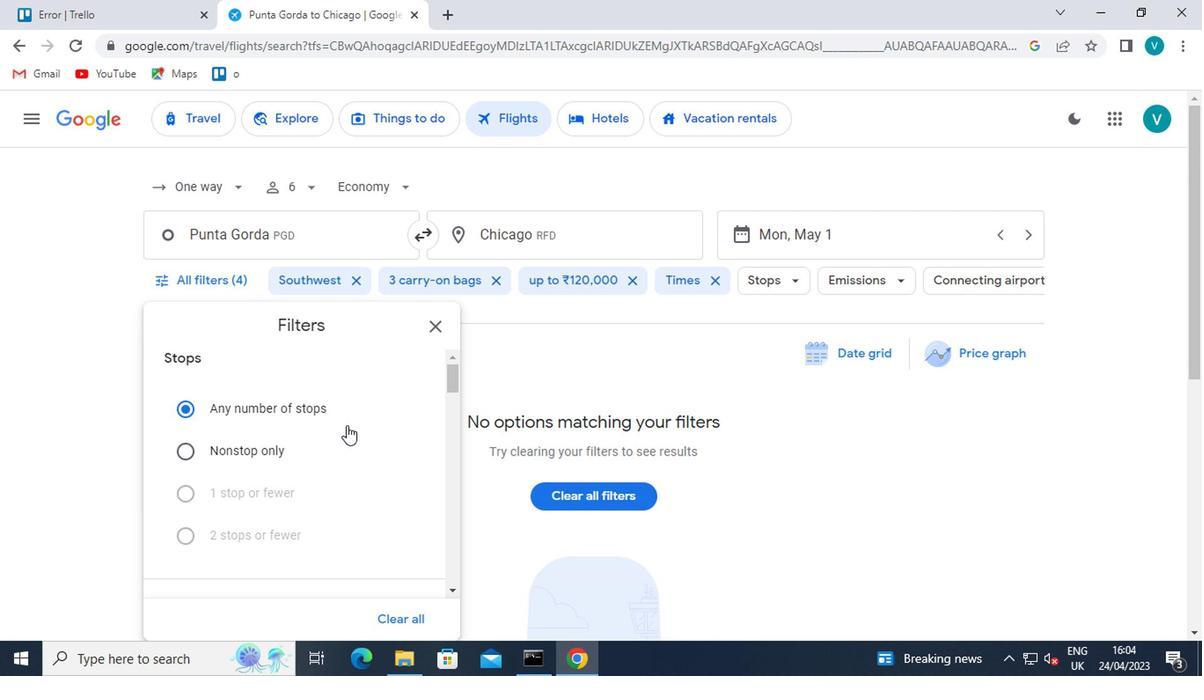 
Action: Mouse scrolled (343, 427) with delta (0, -1)
Screenshot: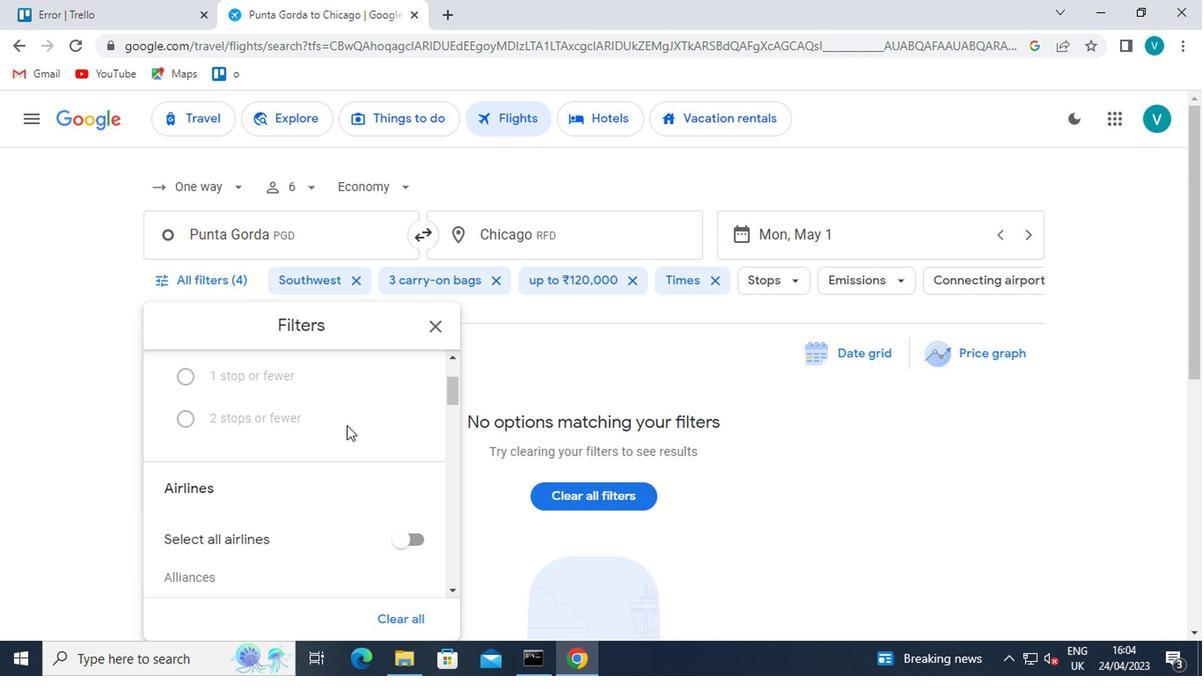 
Action: Mouse scrolled (343, 427) with delta (0, -1)
Screenshot: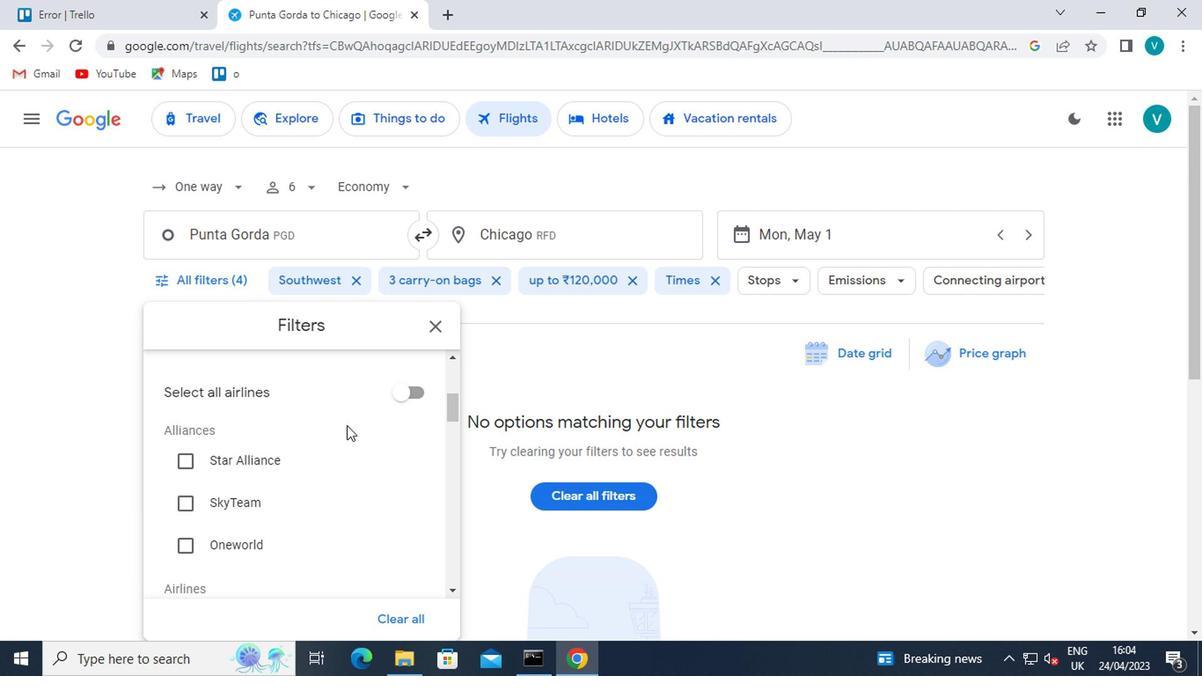 
Action: Mouse scrolled (343, 427) with delta (0, -1)
Screenshot: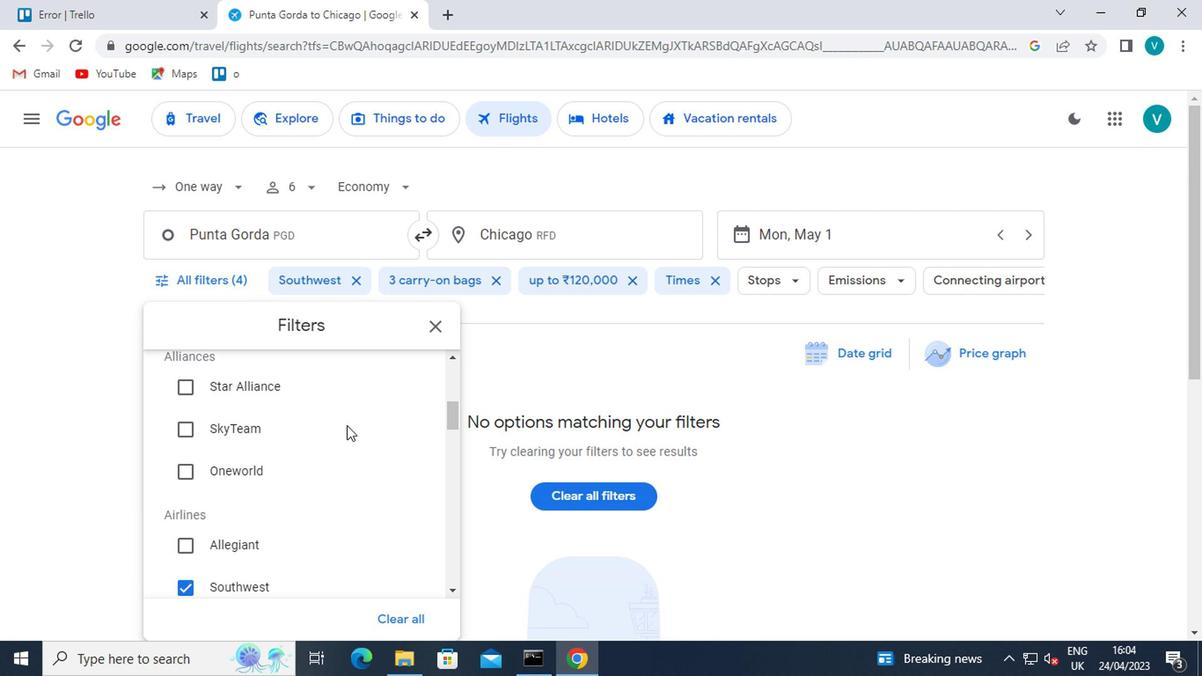 
Action: Mouse scrolled (343, 427) with delta (0, -1)
Screenshot: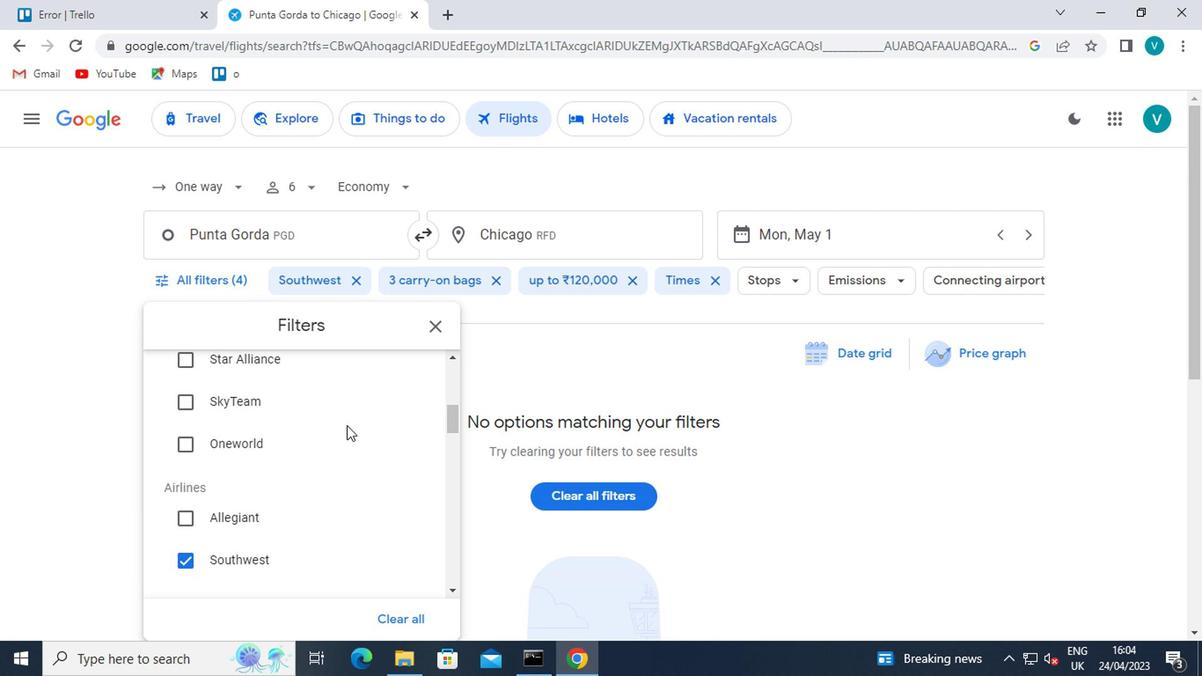 
Action: Mouse moved to (350, 527)
Screenshot: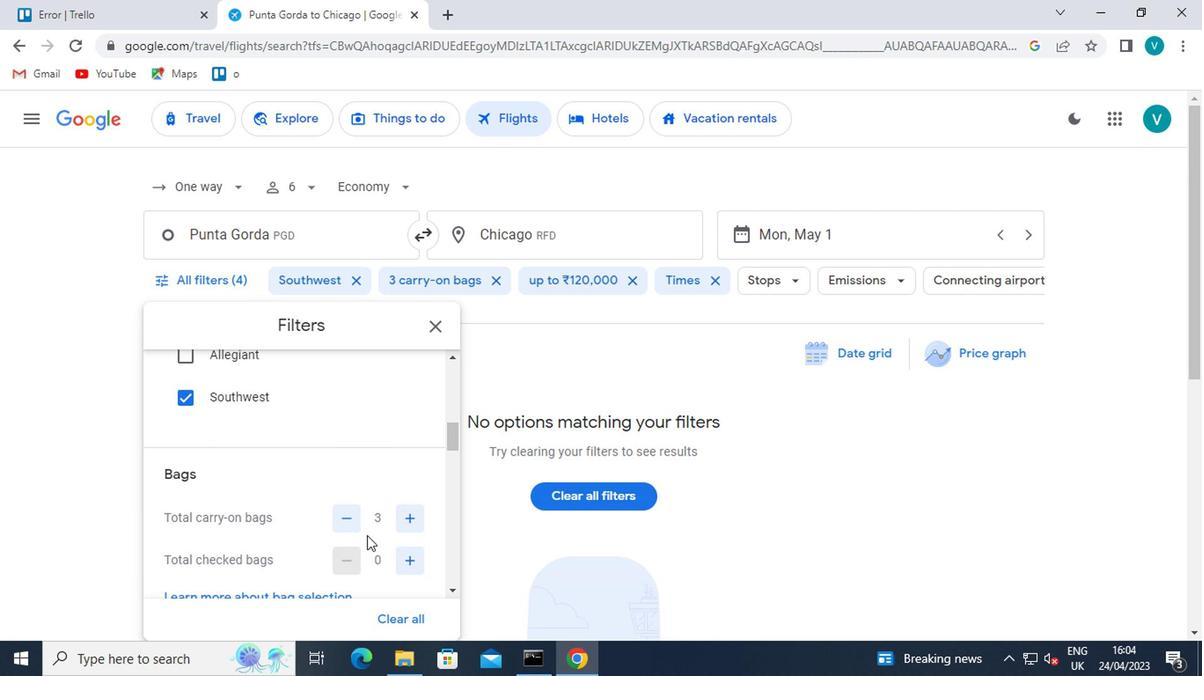 
Action: Mouse pressed left at (350, 527)
Screenshot: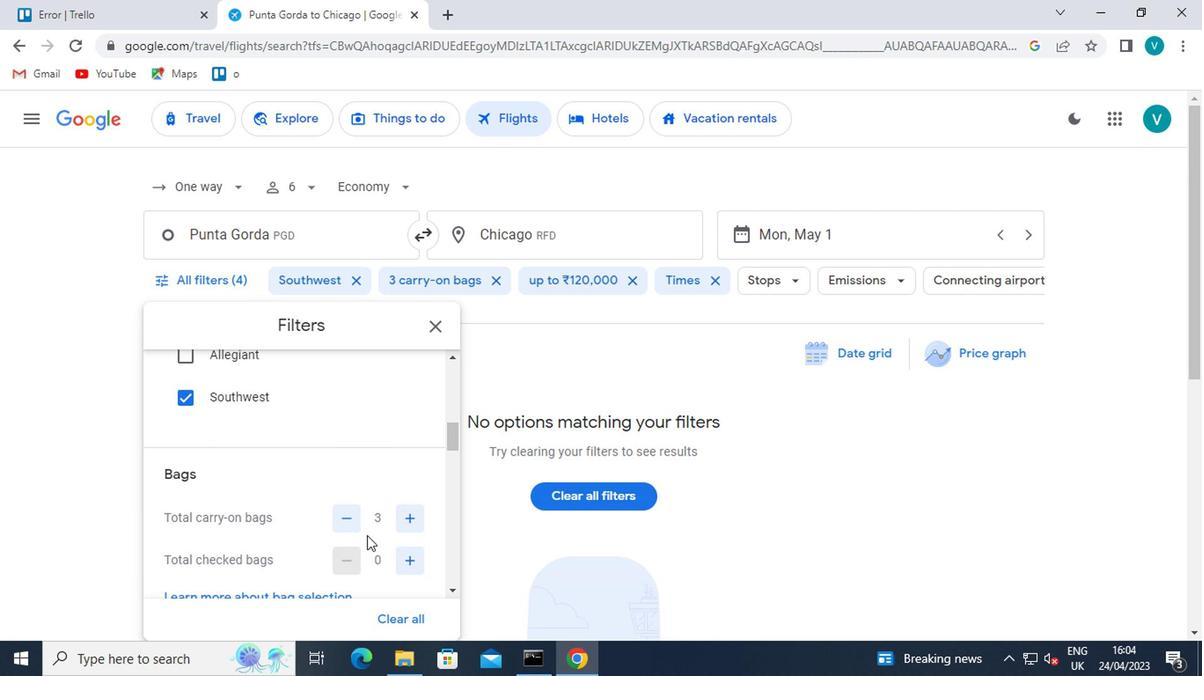 
Action: Mouse moved to (350, 527)
Screenshot: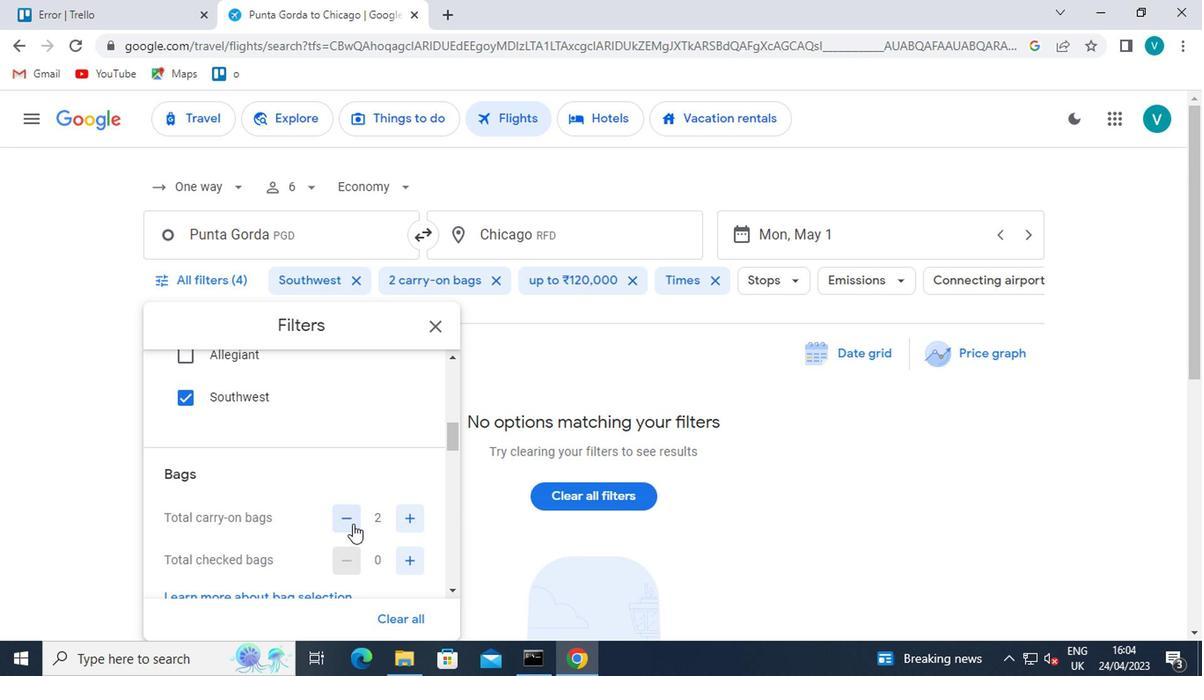 
Action: Mouse scrolled (350, 525) with delta (0, -1)
Screenshot: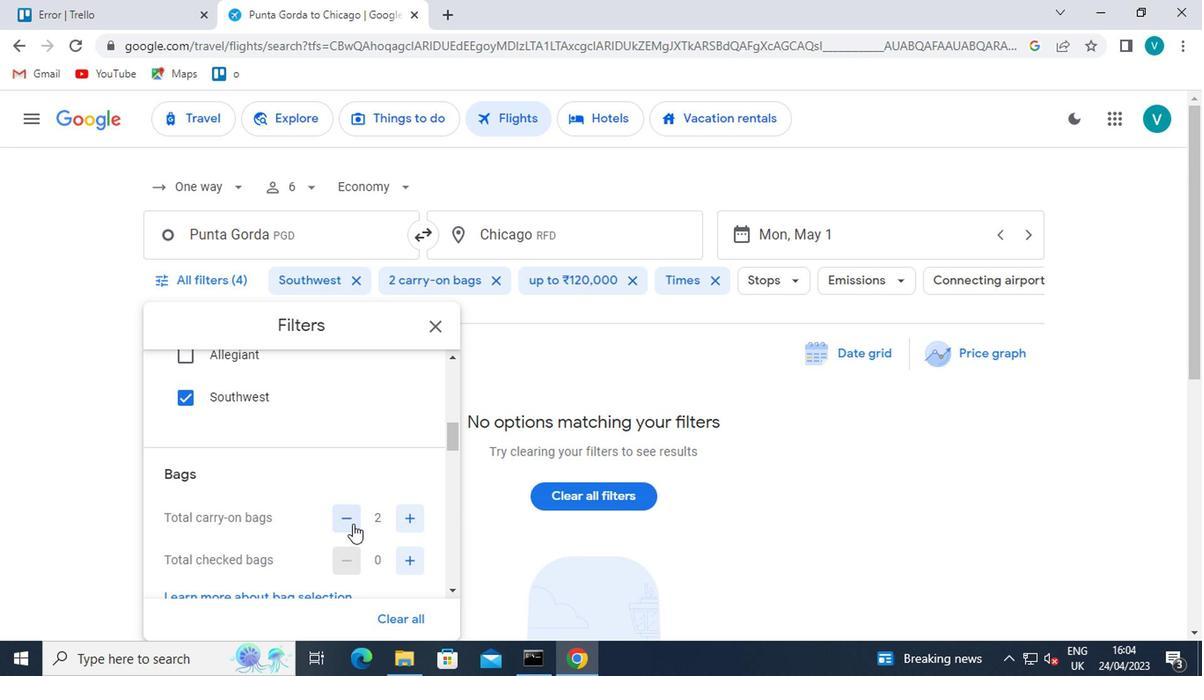 
Action: Mouse scrolled (350, 525) with delta (0, -1)
Screenshot: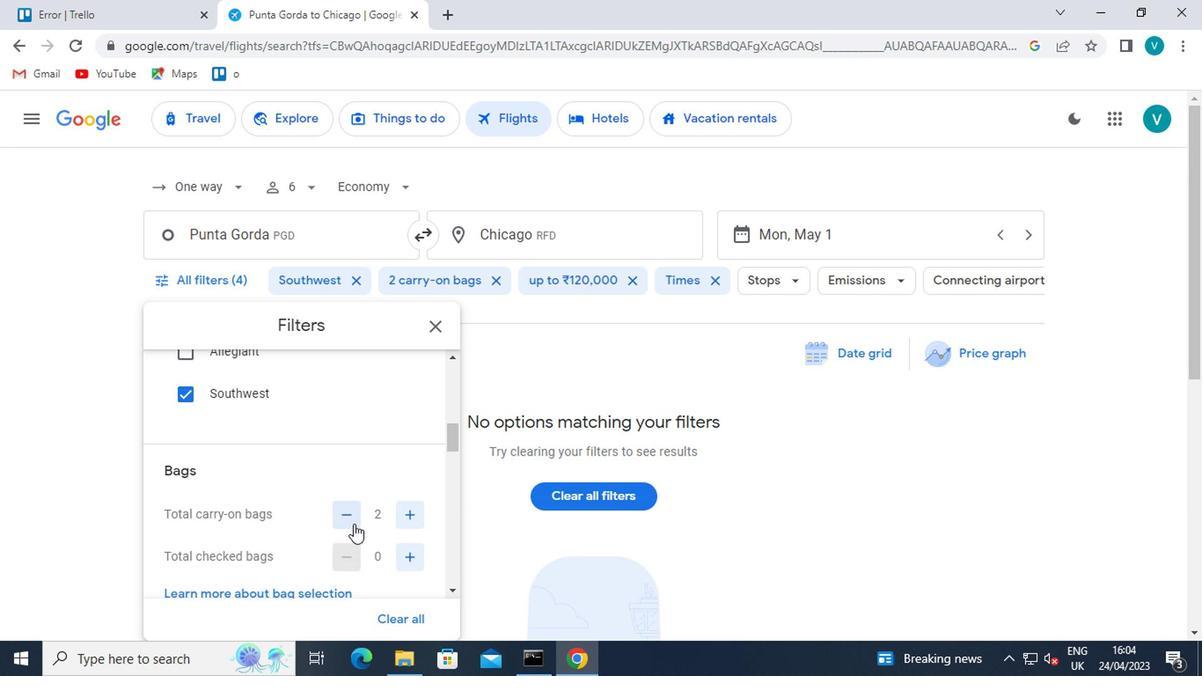 
Action: Mouse moved to (410, 559)
Screenshot: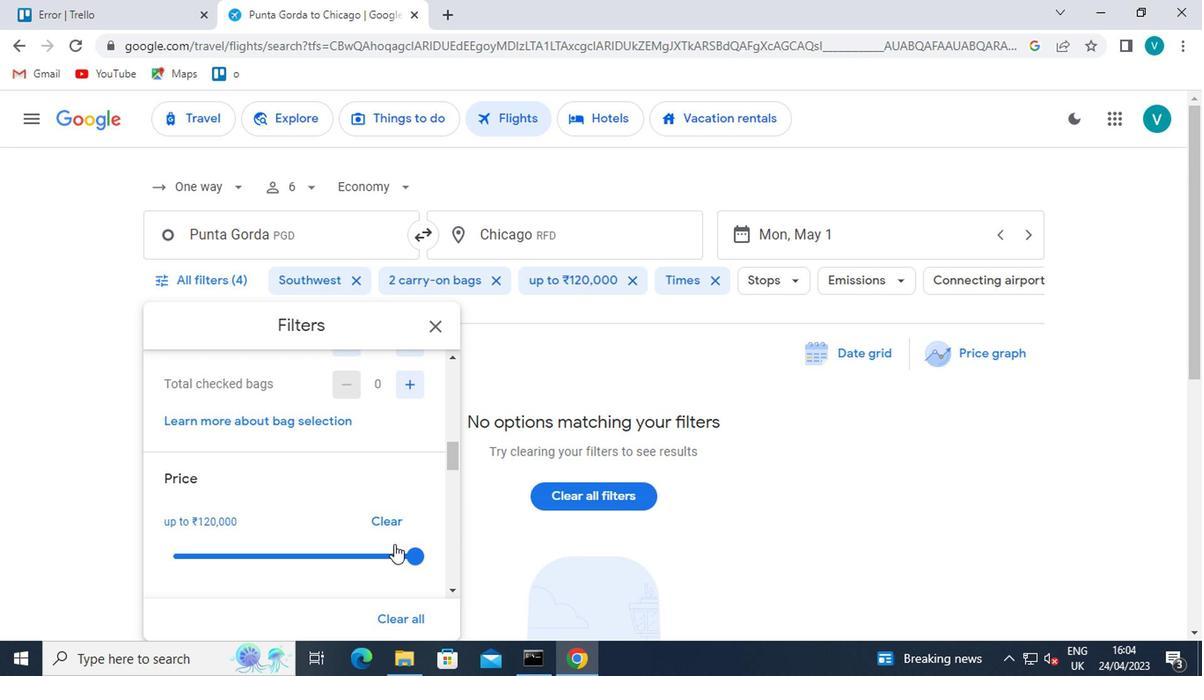 
Action: Mouse pressed left at (410, 559)
Screenshot: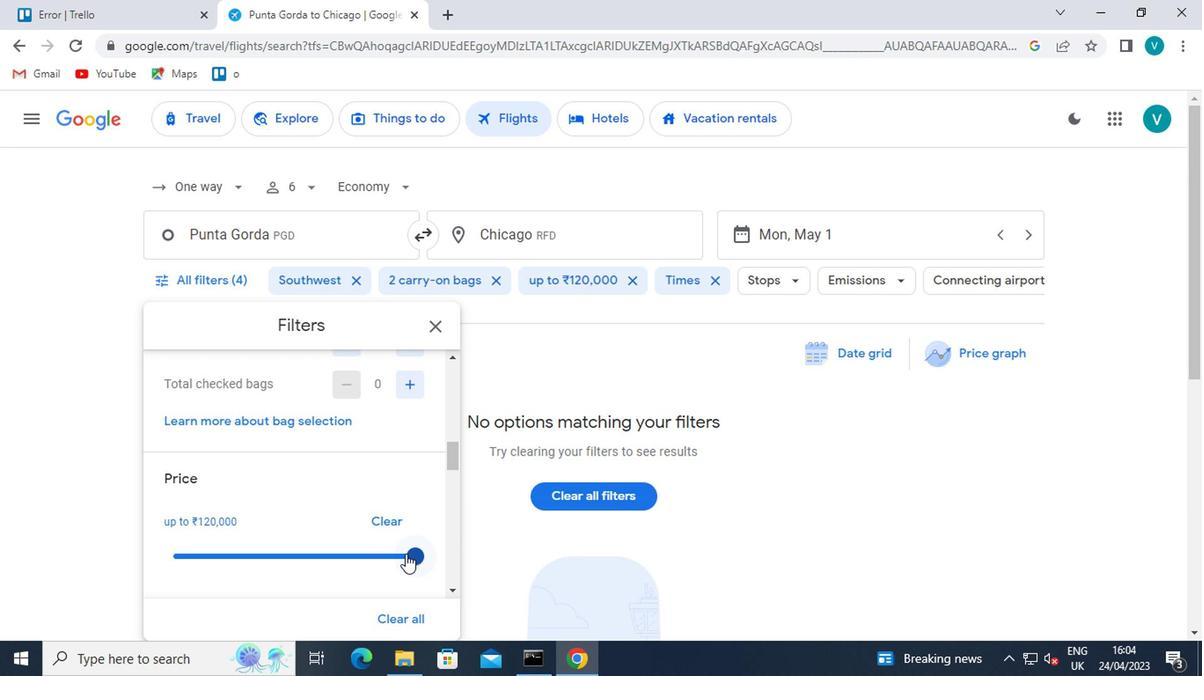 
Action: Mouse moved to (400, 509)
Screenshot: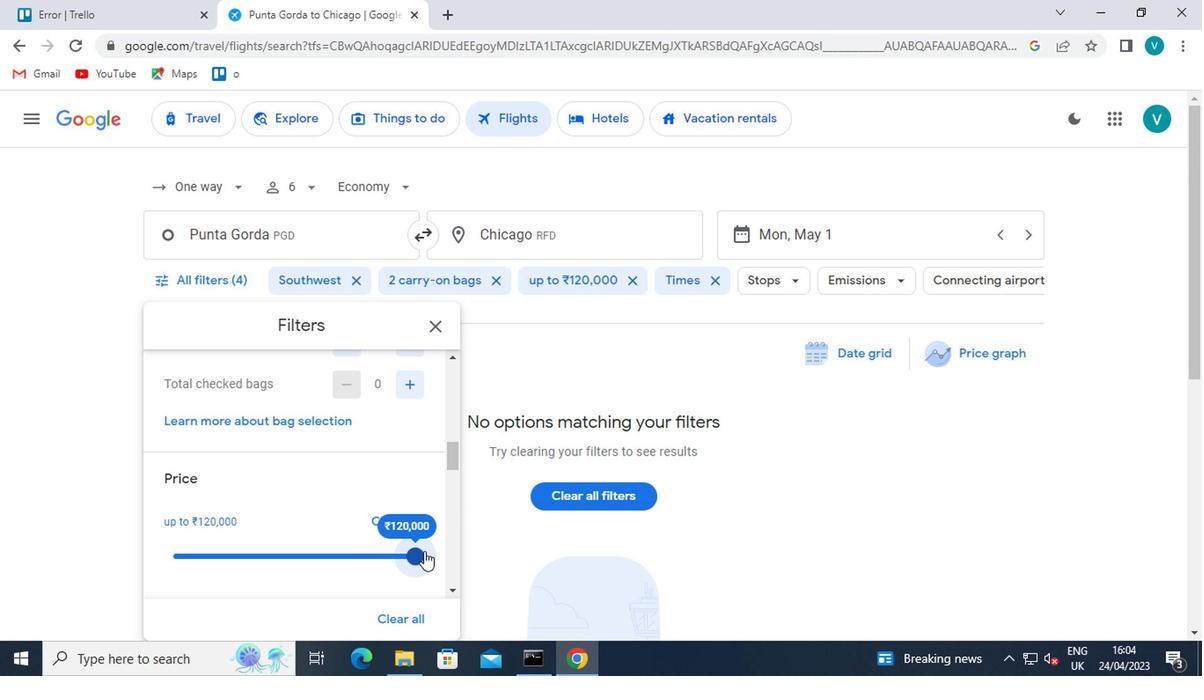 
Action: Mouse scrolled (400, 508) with delta (0, 0)
Screenshot: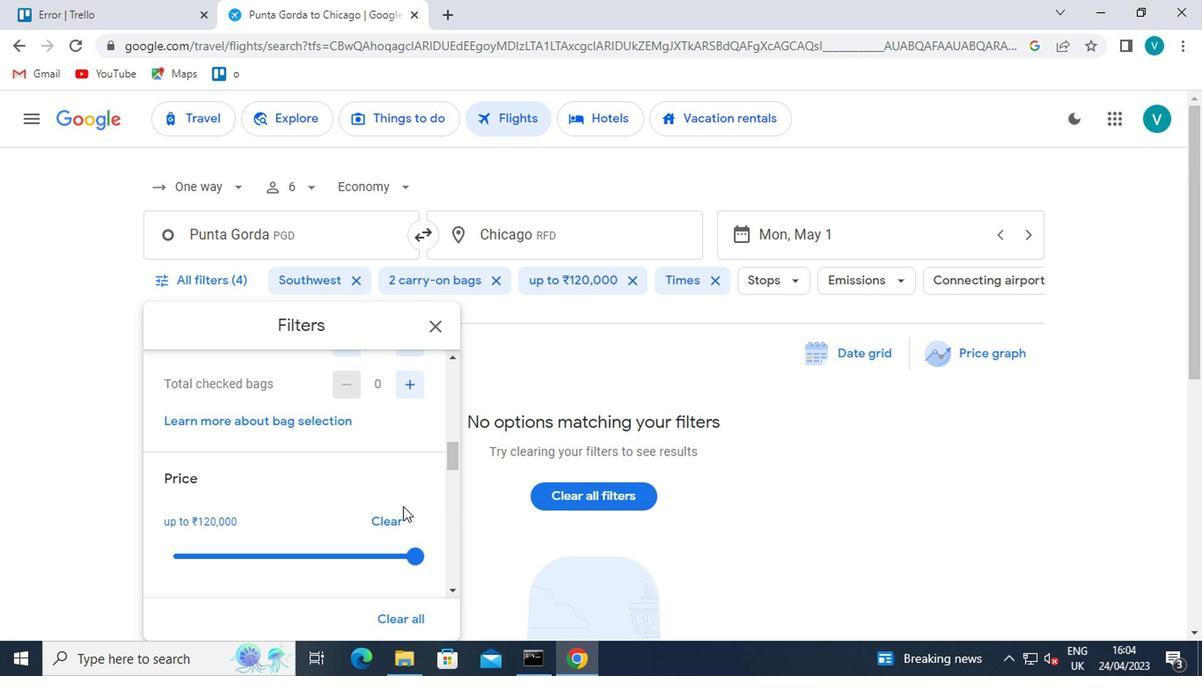 
Action: Mouse scrolled (400, 508) with delta (0, 0)
Screenshot: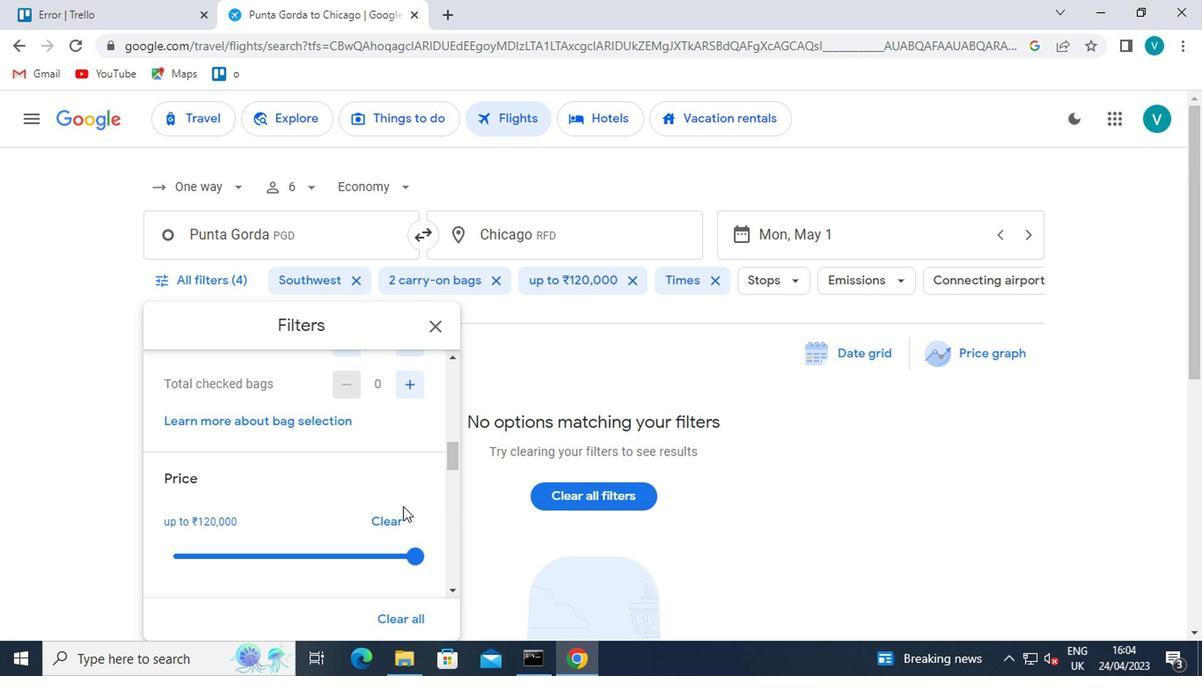 
Action: Mouse scrolled (400, 508) with delta (0, 0)
Screenshot: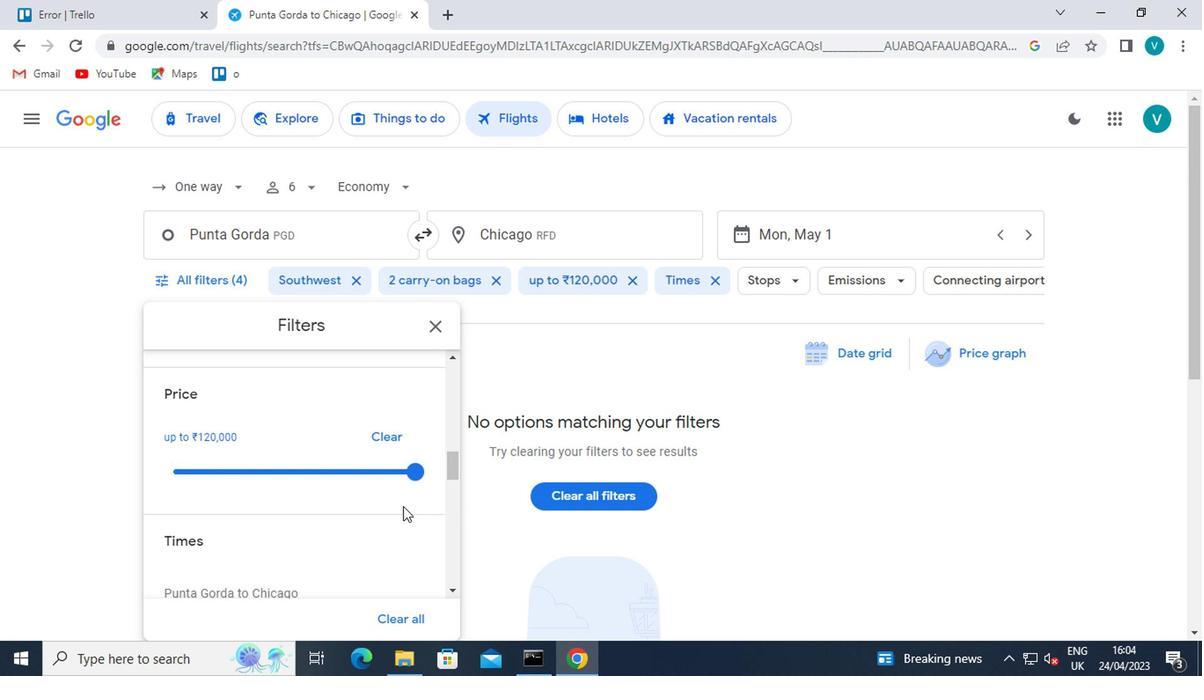 
Action: Mouse moved to (342, 497)
Screenshot: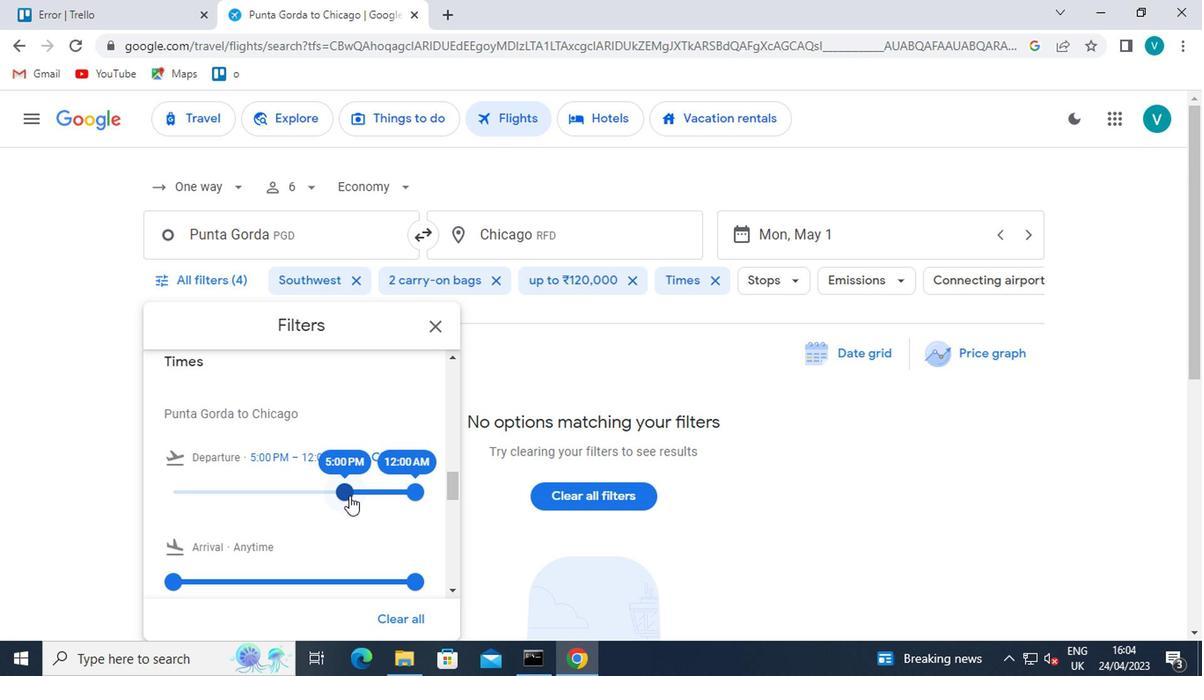 
Action: Mouse pressed left at (342, 497)
Screenshot: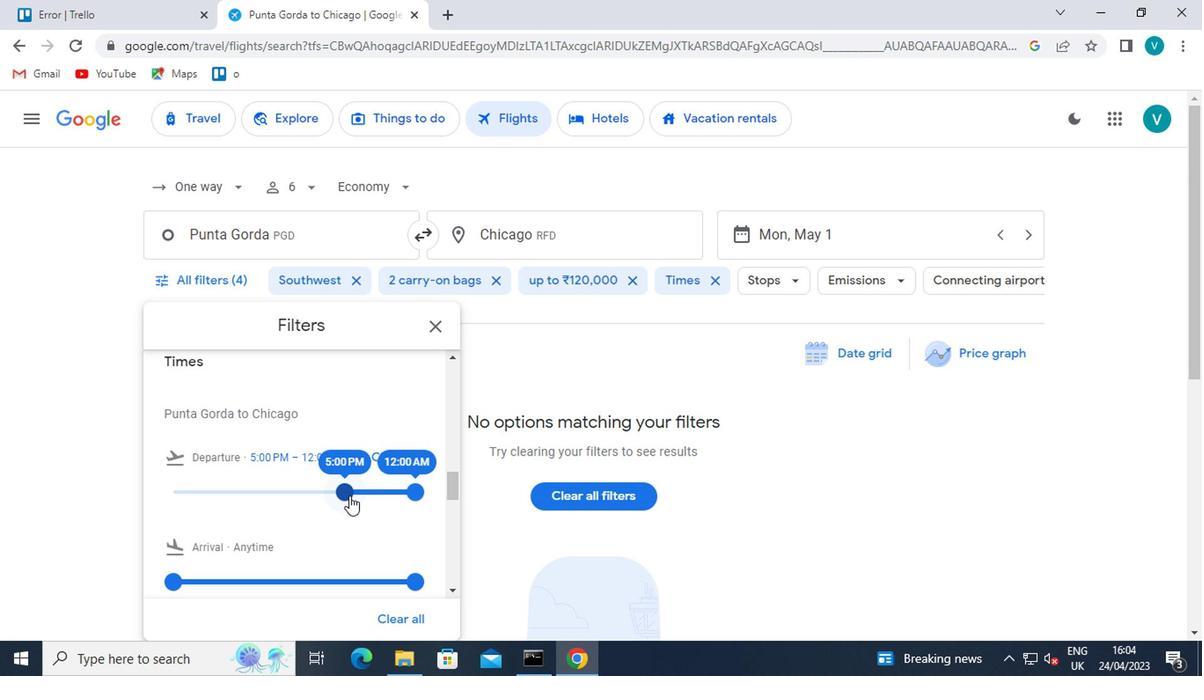 
Action: Mouse moved to (333, 497)
Screenshot: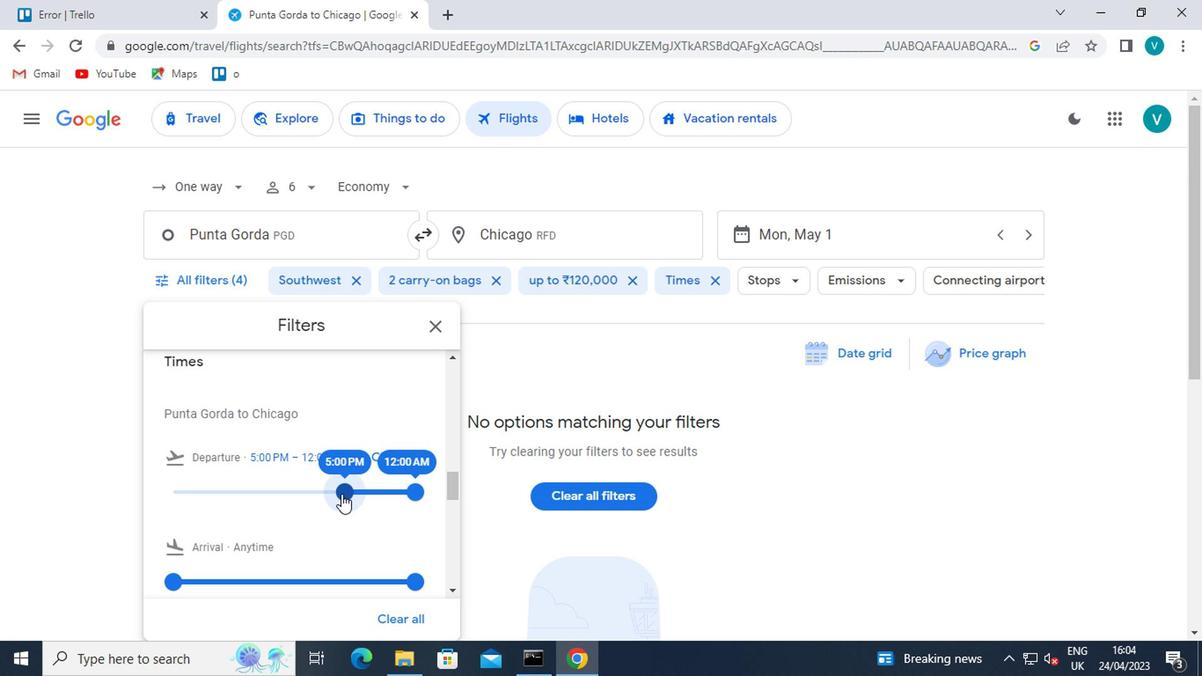
